 Task: Open a Blog Post Template save the file as logoAdd Heading 'Fusion Cuisine' ,with the main content Fusion cuisine combines elements and techniques from different culinary traditions to create innovative and unique dishes. It blends flavors, ingredients, and cooking styles from various cultures, resulting in exciting and flavorful culinary creations that reflect cultural diversity. ,with the main content Fusion cuisine combines elements and techniques from different culinary traditions to create innovative and unique dishes. It blends flavors, ingredients, and cooking styles from various cultures, resulting in exciting and flavorful culinary creations that reflect cultural diversity.and font size to the main content 22 Apply Font Style Blackadder ITCand font size to the heading 20 Change heading alignment to  Center
Action: Mouse moved to (30, 65)
Screenshot: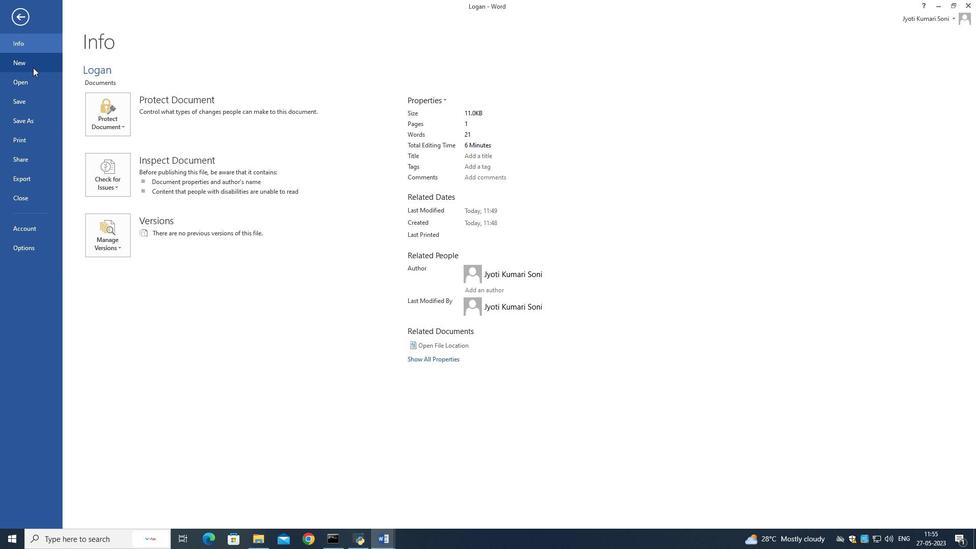 
Action: Mouse pressed left at (30, 65)
Screenshot: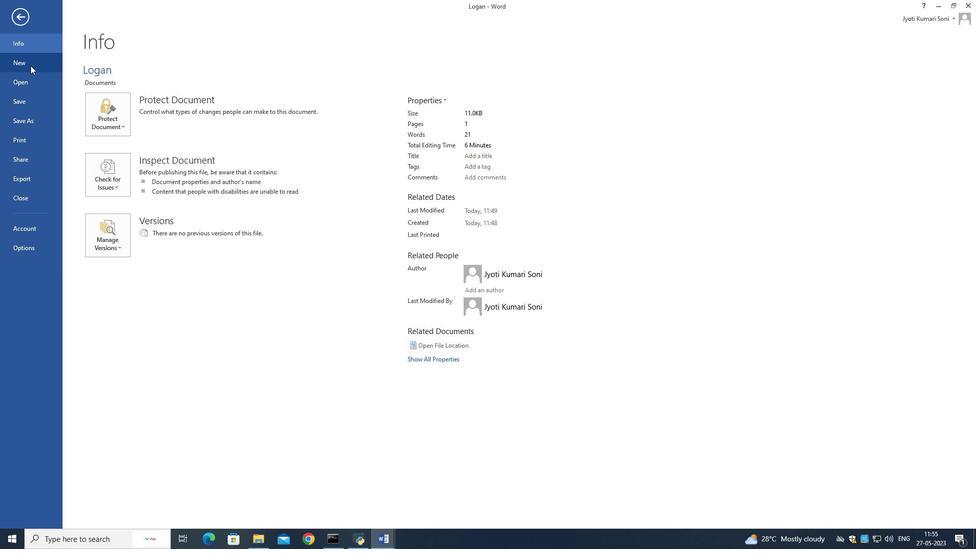 
Action: Mouse moved to (130, 85)
Screenshot: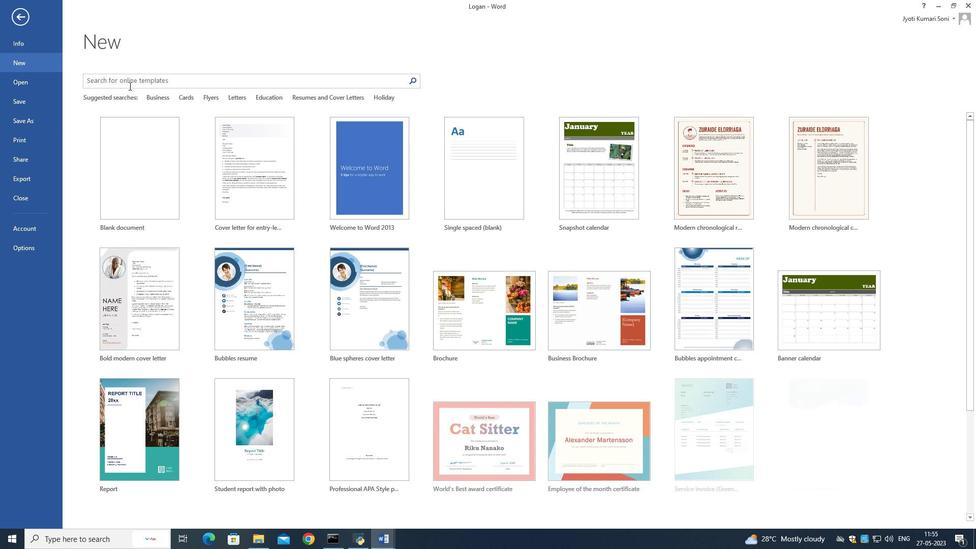 
Action: Mouse pressed left at (130, 85)
Screenshot: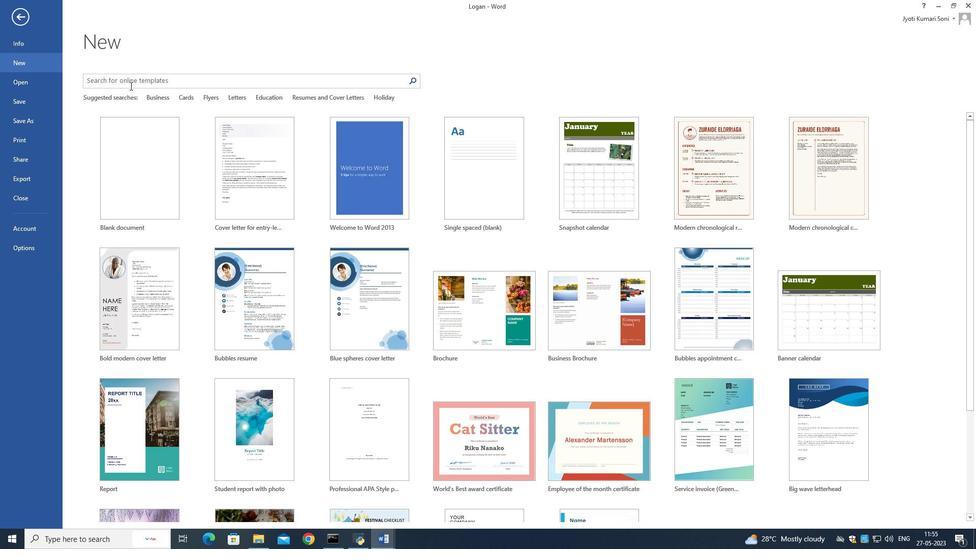 
Action: Key pressed blog<Key.space>pos
Screenshot: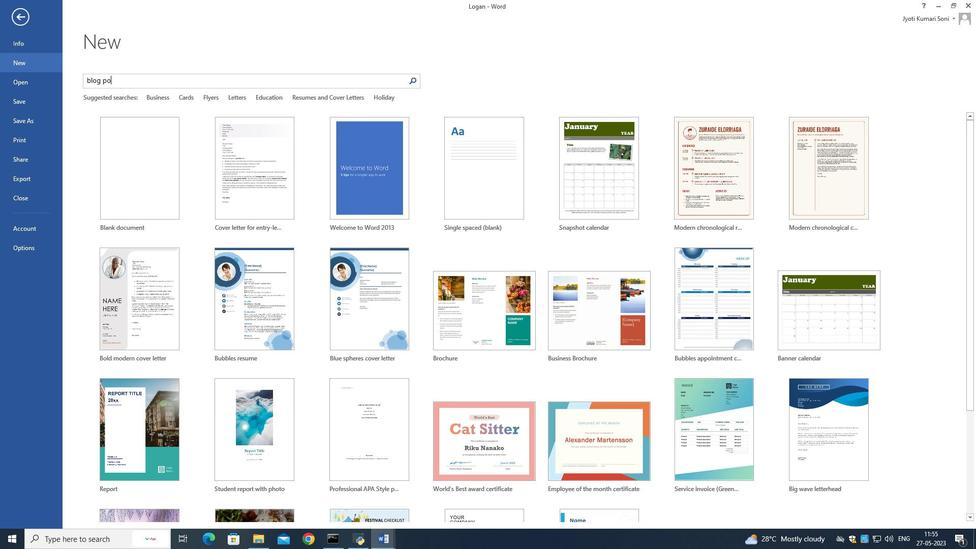
Action: Mouse moved to (130, 85)
Screenshot: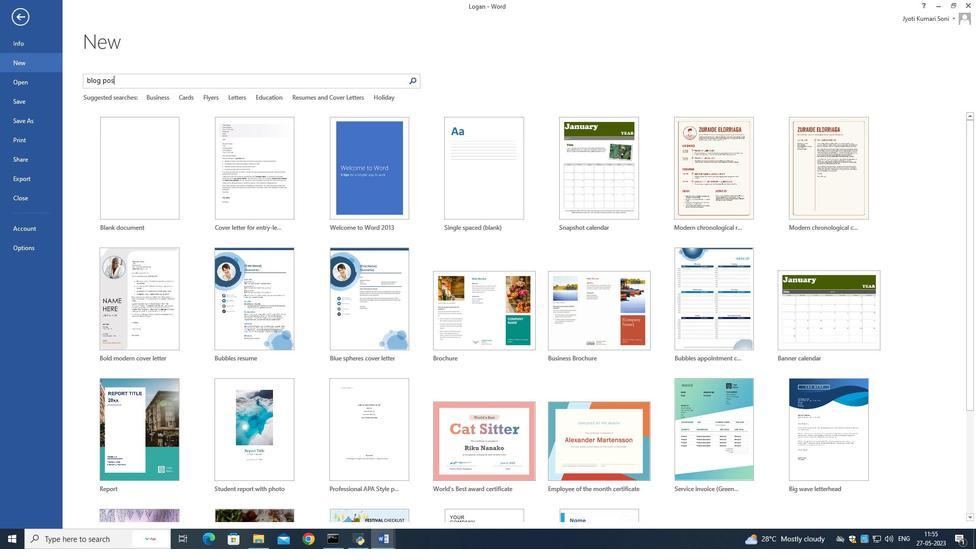 
Action: Key pressed t<Key.enter>
Screenshot: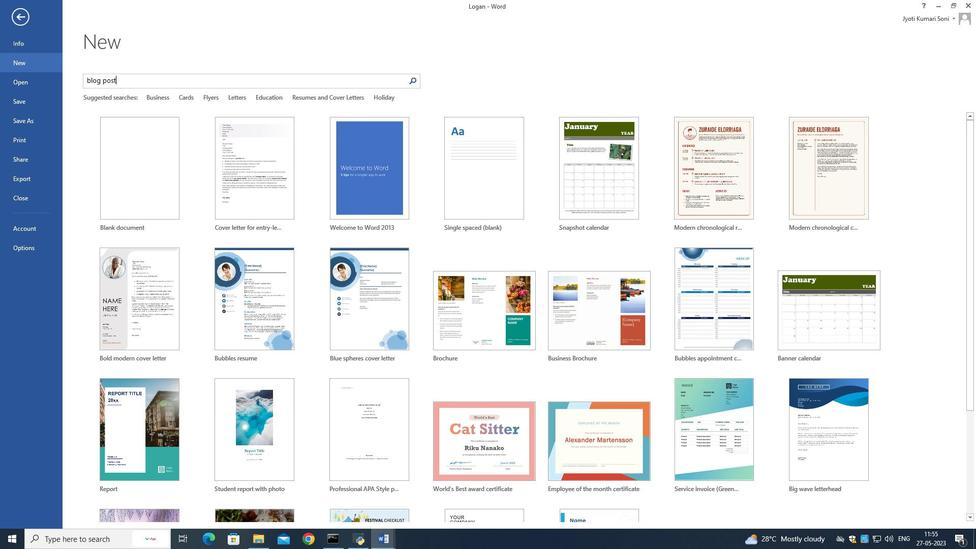 
Action: Mouse moved to (143, 128)
Screenshot: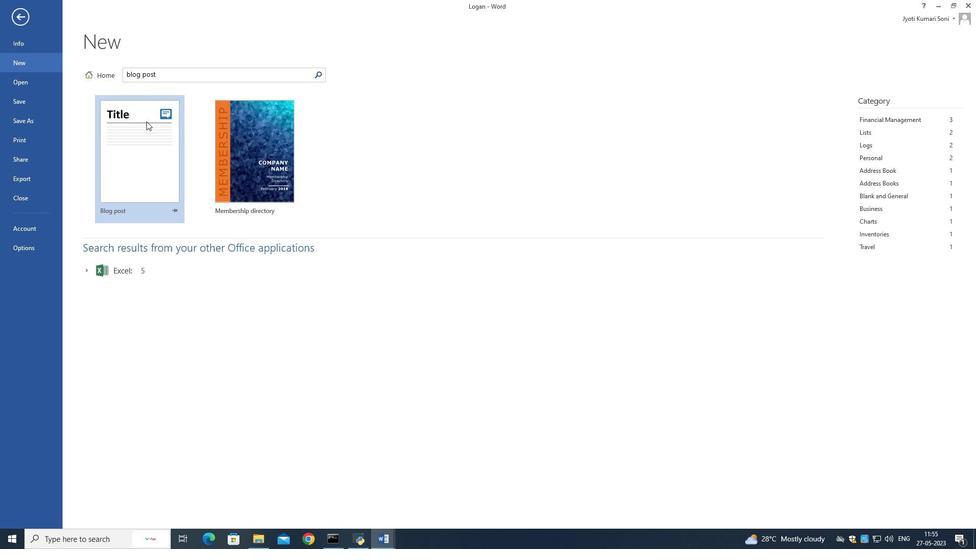 
Action: Mouse pressed left at (143, 128)
Screenshot: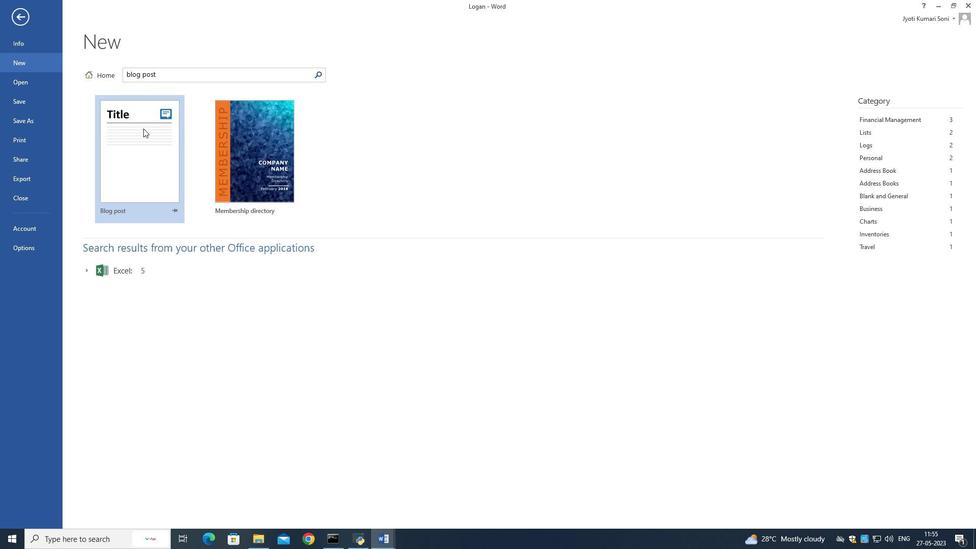 
Action: Mouse moved to (609, 256)
Screenshot: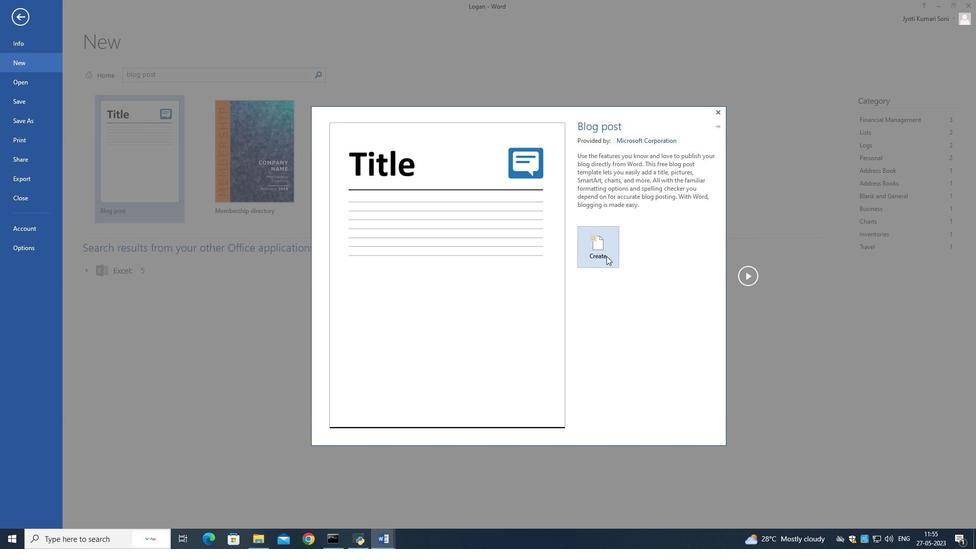 
Action: Mouse pressed left at (609, 256)
Screenshot: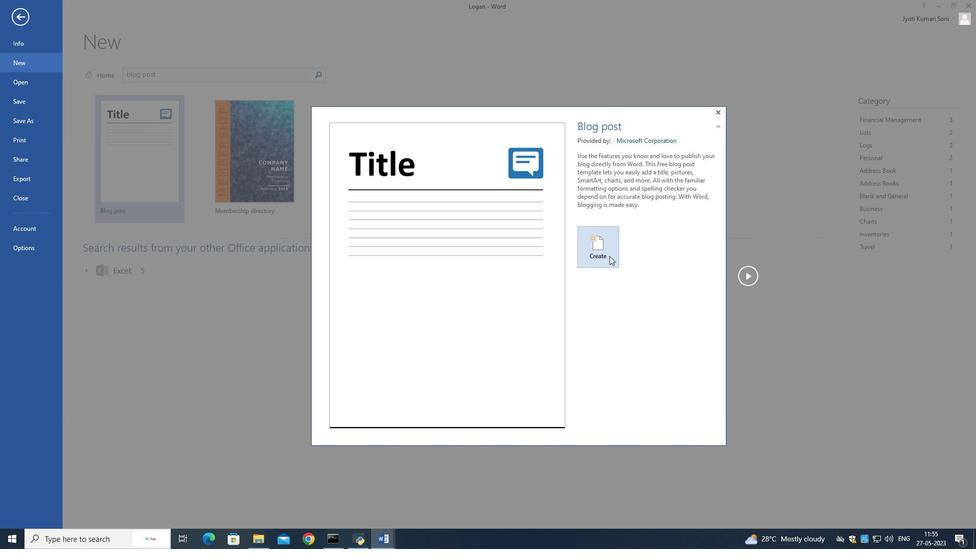 
Action: Mouse moved to (522, 297)
Screenshot: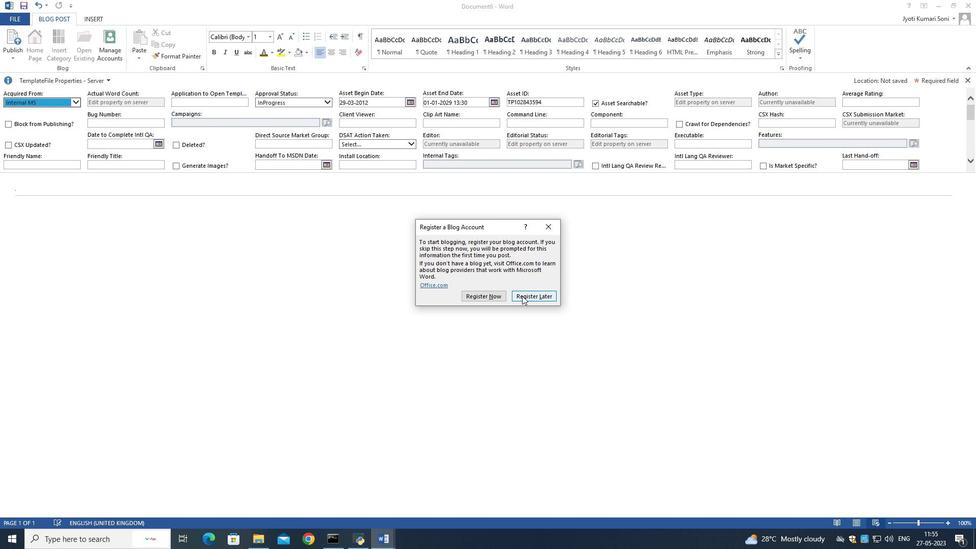 
Action: Mouse pressed left at (522, 297)
Screenshot: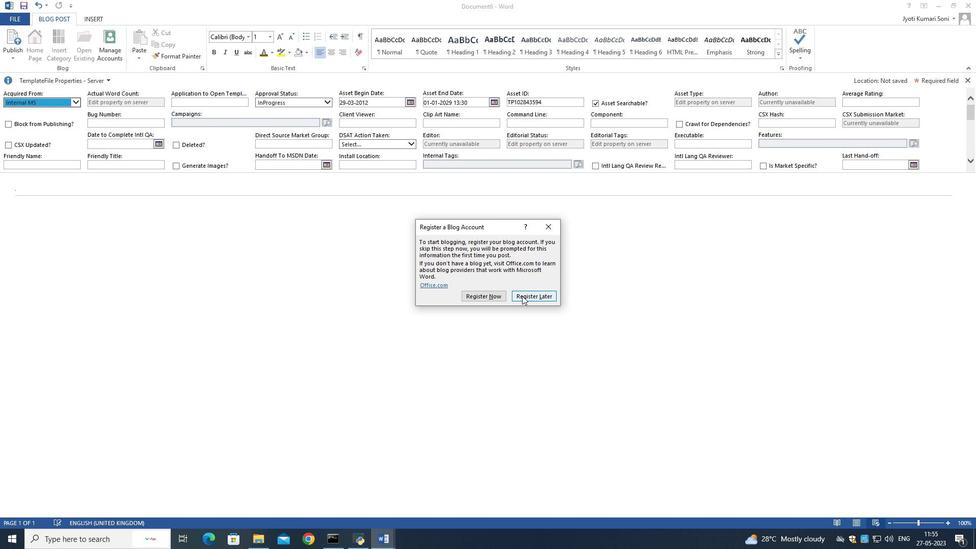 
Action: Mouse moved to (278, 241)
Screenshot: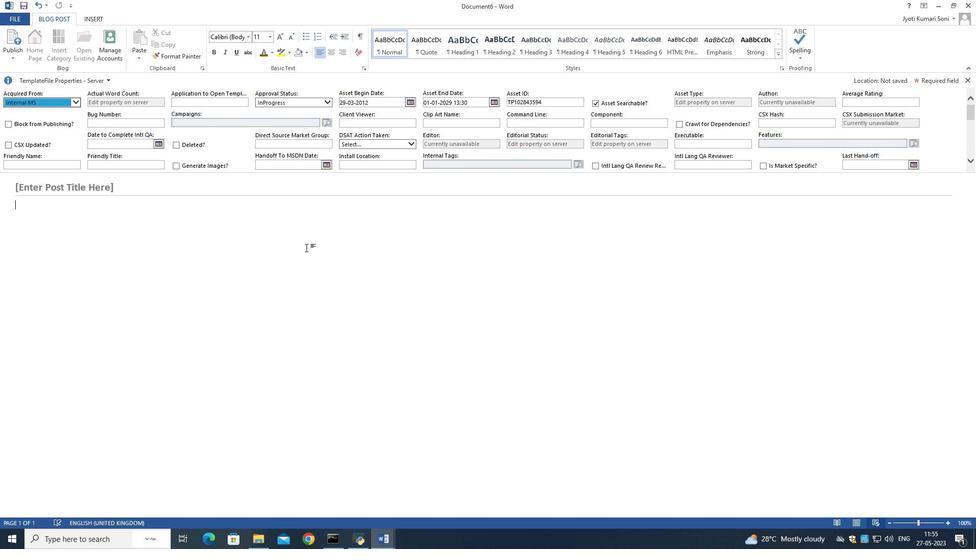 
Action: Mouse pressed left at (278, 241)
Screenshot: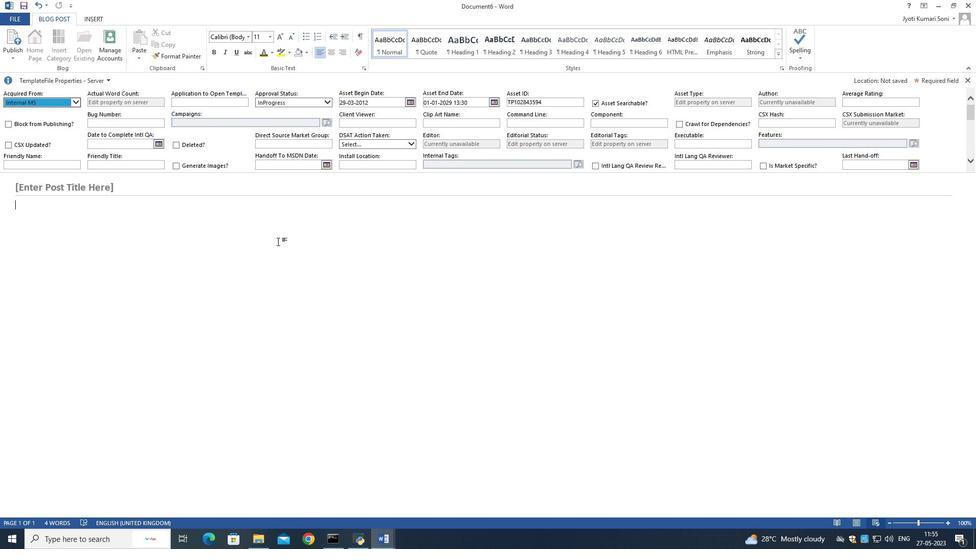 
Action: Mouse moved to (22, 18)
Screenshot: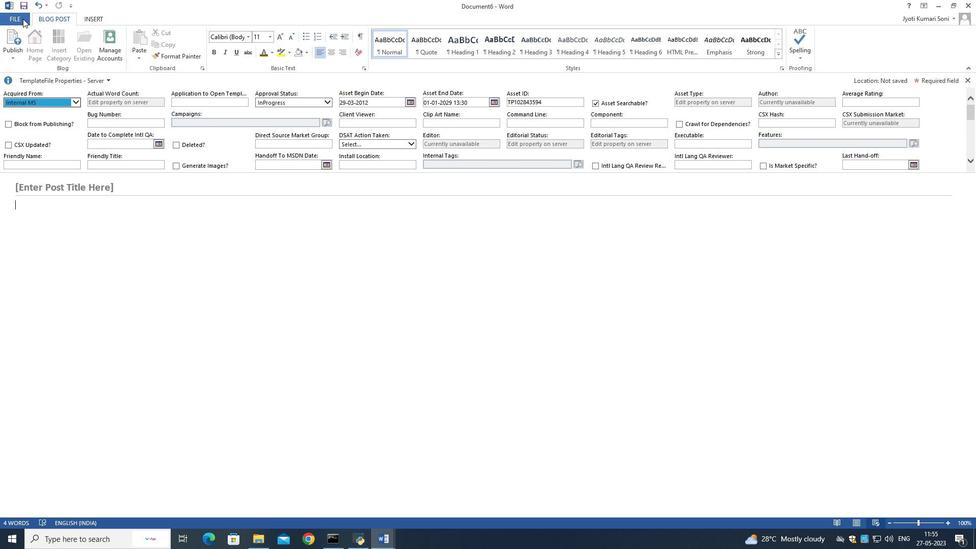 
Action: Mouse pressed left at (22, 18)
Screenshot: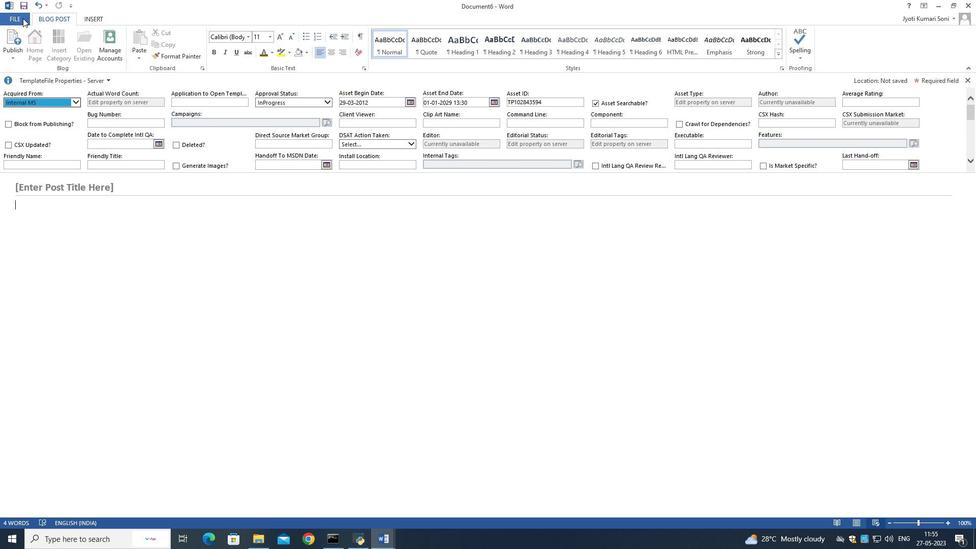 
Action: Mouse moved to (39, 119)
Screenshot: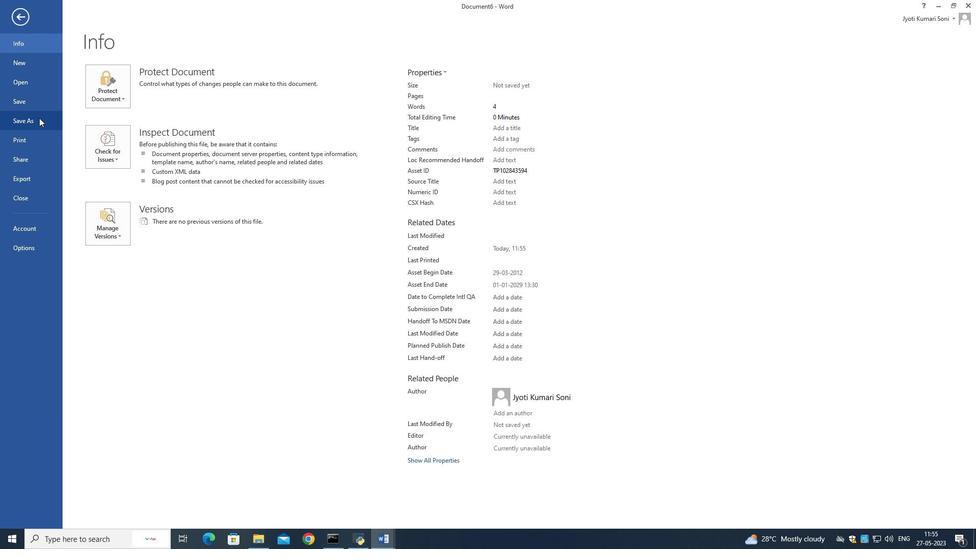 
Action: Mouse pressed left at (39, 119)
Screenshot: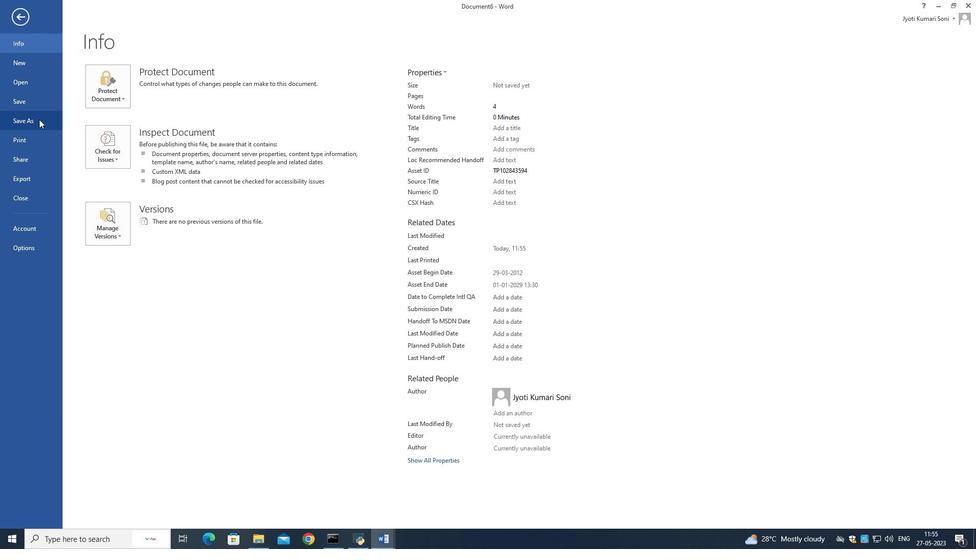 
Action: Mouse moved to (269, 108)
Screenshot: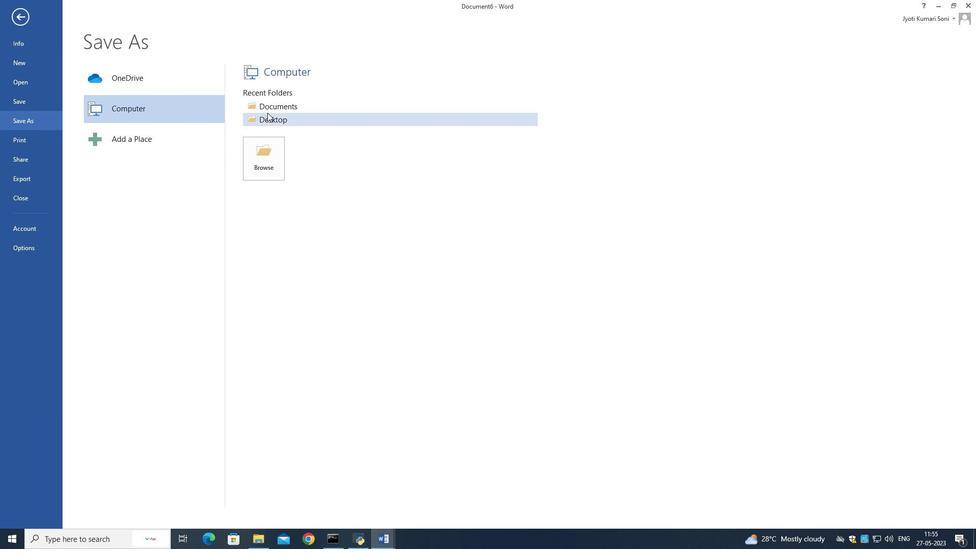 
Action: Mouse pressed left at (269, 108)
Screenshot: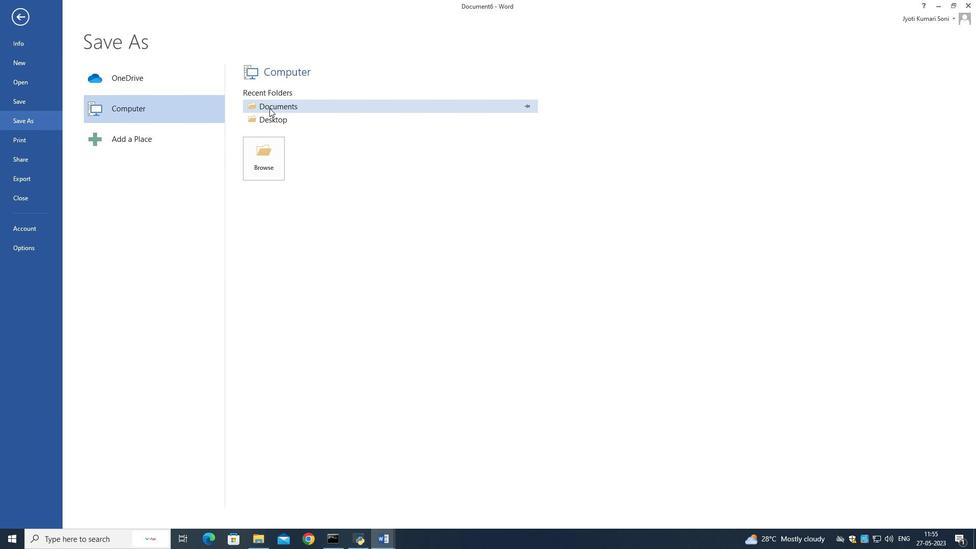 
Action: Key pressed <Key.shift>Lo<Key.backspace>go<Key.backspace><Key.backspace>ogo<Key.enter>
Screenshot: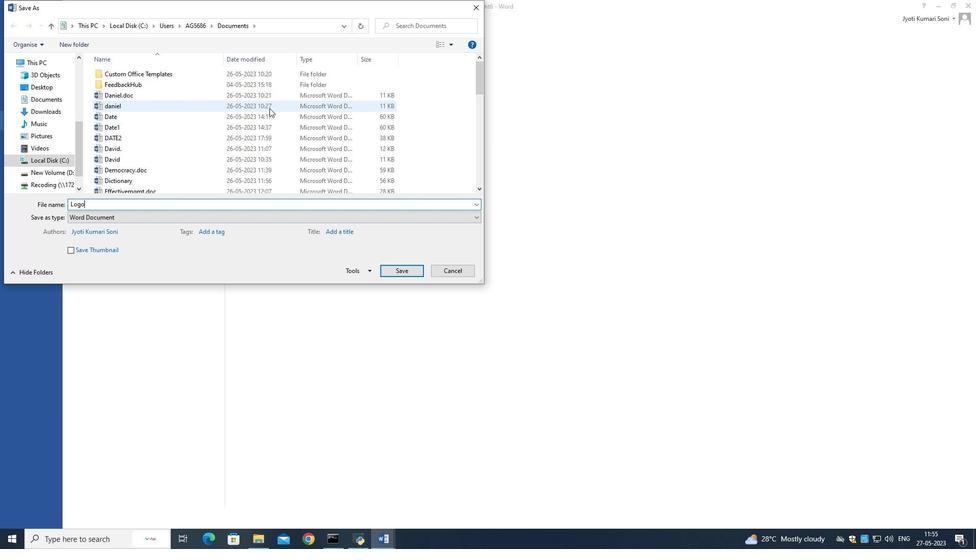 
Action: Mouse moved to (80, 185)
Screenshot: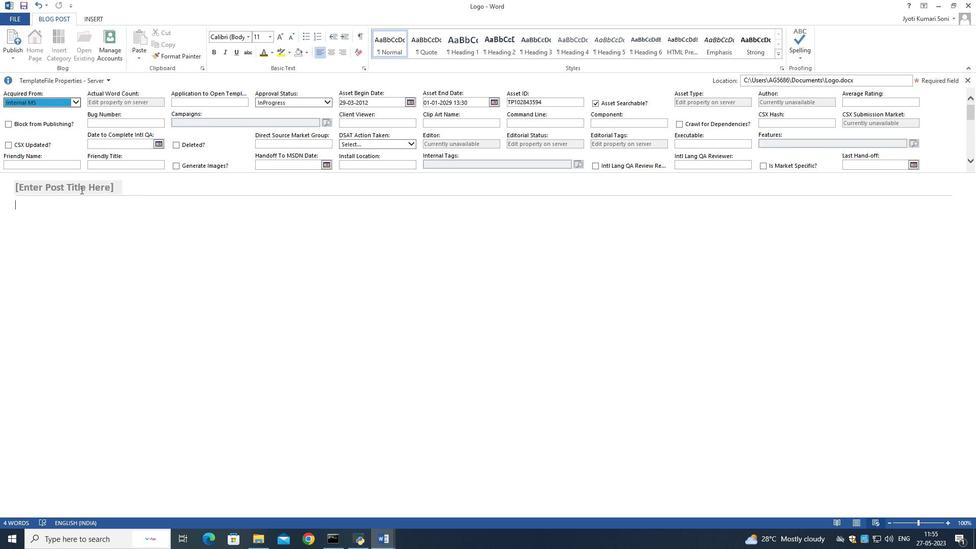 
Action: Mouse pressed left at (80, 185)
Screenshot: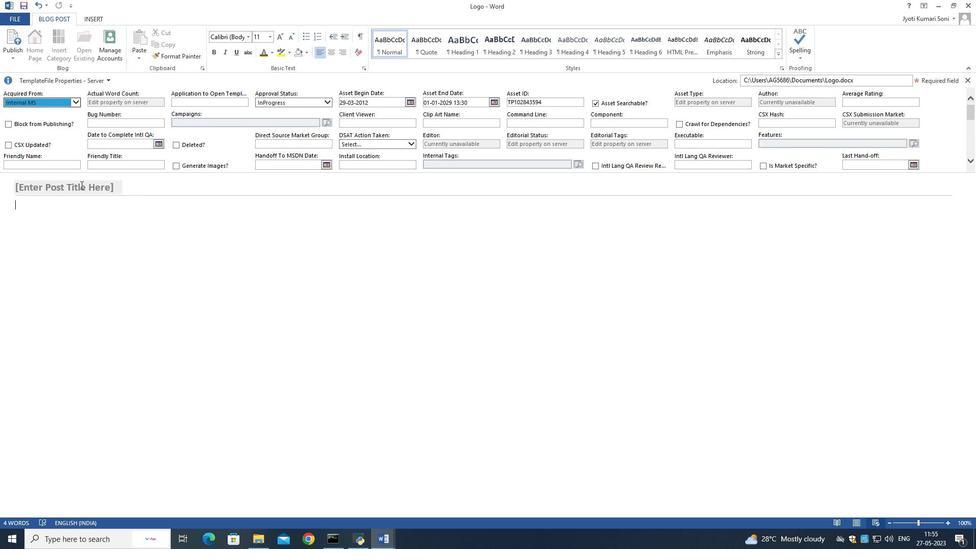 
Action: Key pressed <Key.shift>Fusion<Key.space><Key.shift>Cuisine
Screenshot: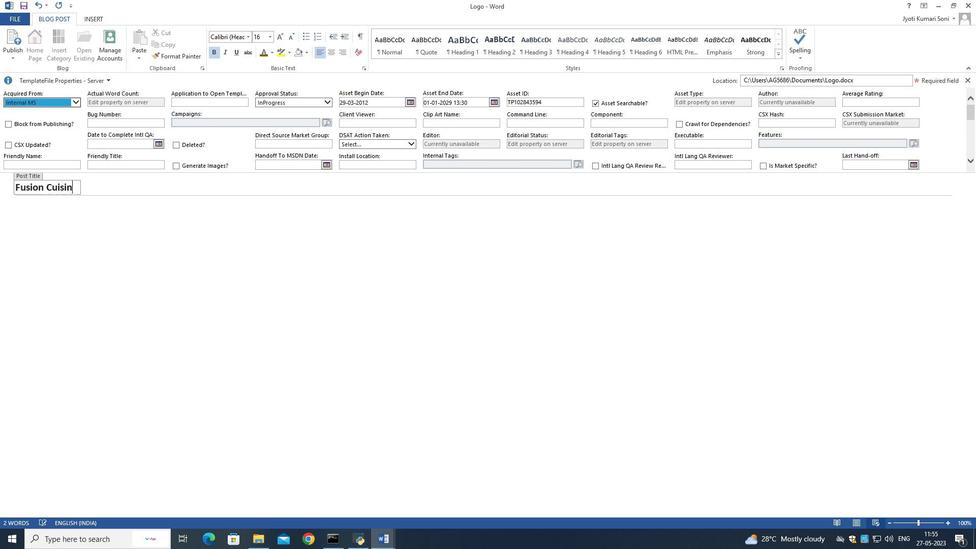 
Action: Mouse moved to (85, 243)
Screenshot: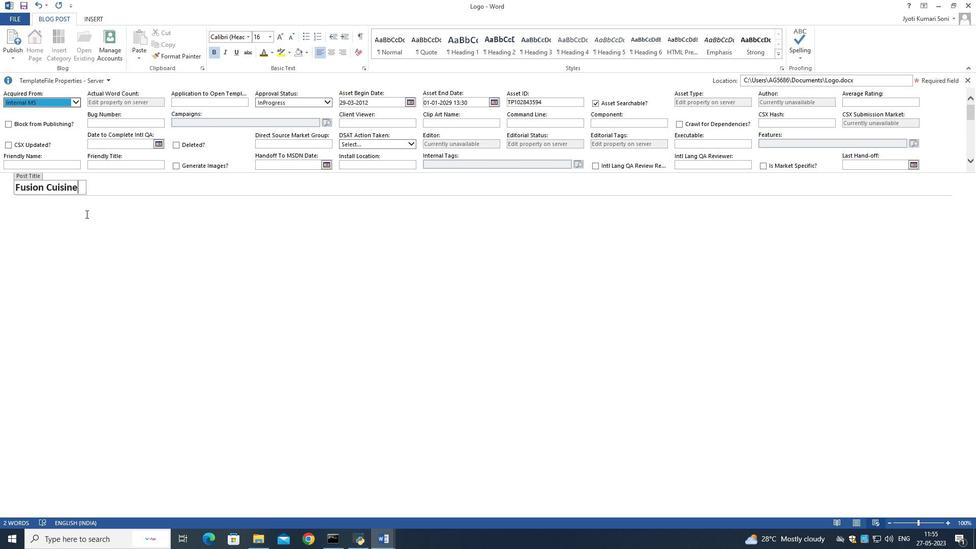 
Action: Mouse pressed left at (85, 243)
Screenshot: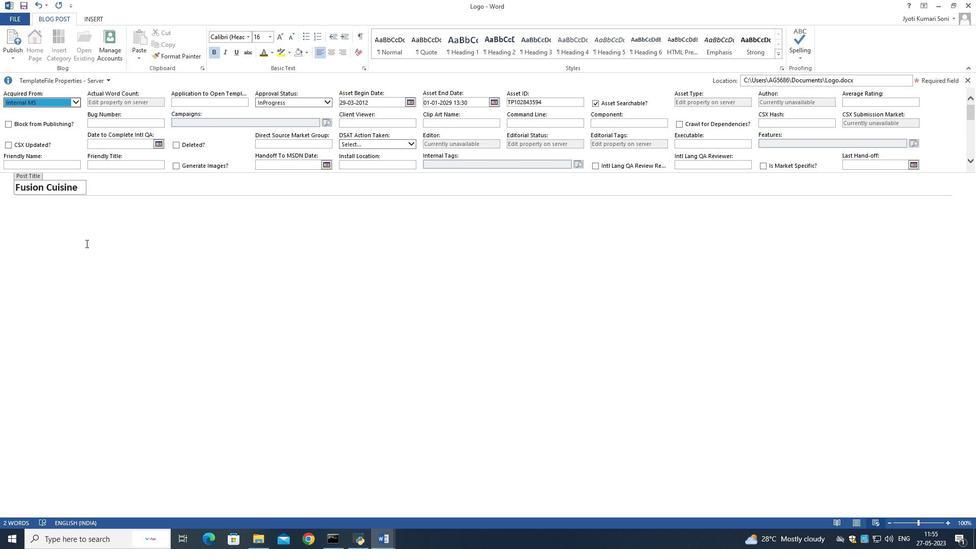 
Action: Key pressed <Key.shift>Fusion<Key.space>cuisine<Key.space>combines<Key.space>elements<Key.space>and<Key.space>techniques<Key.space>from<Key.space>differ==<Key.backspace><Key.backspace><Key.backspace>rent<Key.space>culinary<Key.space>traditions<Key.space>to<Key.space>create<Key.space>innovative<Key.space>and<Key.space>unique<Key.space>dishes.<Key.space><Key.shift>It<Key.space>blends<Key.space>flavores,<Key.space><Key.shift>Ingredients,<Key.space>and<Key.space>cooking<Key.space>style<Key.space>from<Key.space>various<Key.space>cultures,<Key.space>resulting<Key.space>in<Key.space>exiciting<Key.space>and<Key.space>flourful,<Key.space>with<Key.space>me<Key.space><Key.backspace><Key.backspace><Key.backspace>the<Key.space>main<Key.space>content<Key.space>fusion<Key.space>cuisine<Key.space>combines<Key.space>elements<Key.space>and<Key.space>technique<Key.space>from<Key.space>f<Key.backspace>different<Key.space>culinary<Key.space>tradition<Key.space>to<Key.space>create<Key.space><Key.space>innovative<Key.space>and<Key.space>cooking<Key.space>style<Key.space>from<Key.space>various<Key.space>cultures,<Key.space>resuting<Key.space>in<Key.space>exciting<Key.space>and<Key.space>flavorful<Key.space>culinary<Key.space>creations<Key.space>a<Key.backspace>that<Key.space>reflects<Key.space>cultural<Key.space>diversity<Key.space>.
Screenshot: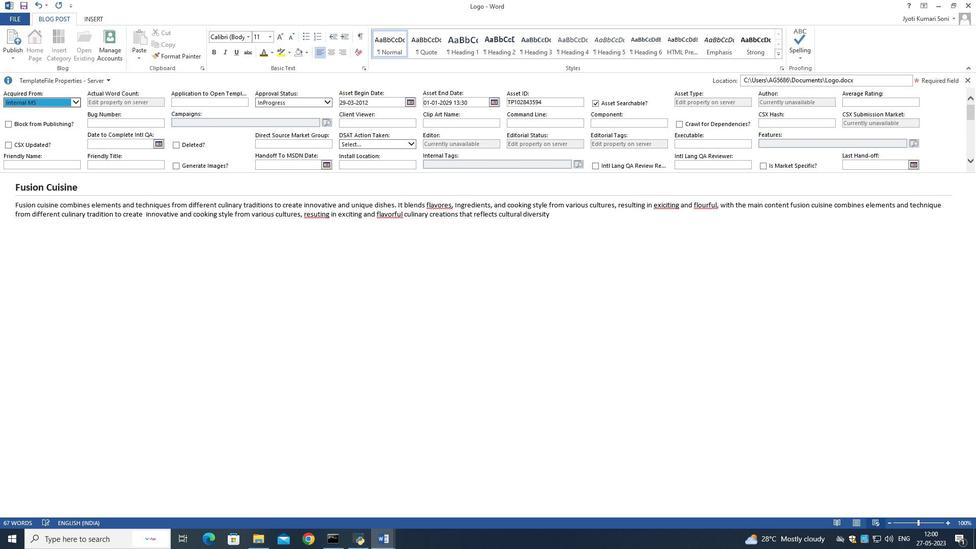 
Action: Mouse moved to (717, 209)
Screenshot: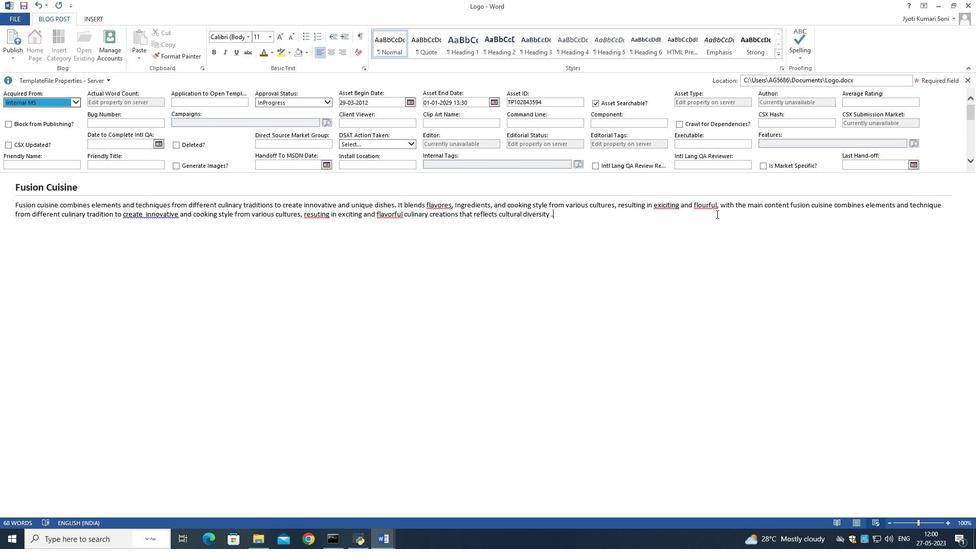 
Action: Mouse pressed left at (717, 209)
Screenshot: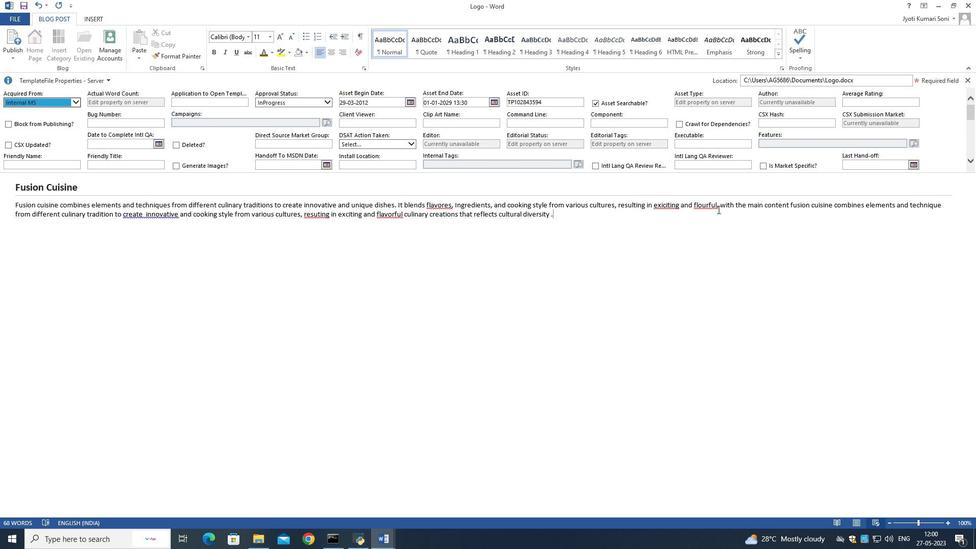 
Action: Mouse moved to (145, 210)
Screenshot: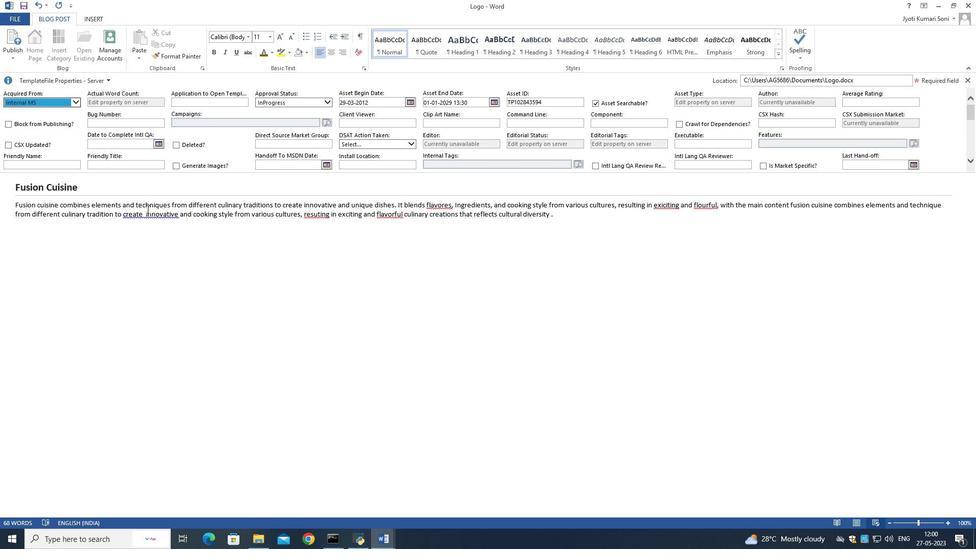 
Action: Mouse pressed left at (145, 210)
Screenshot: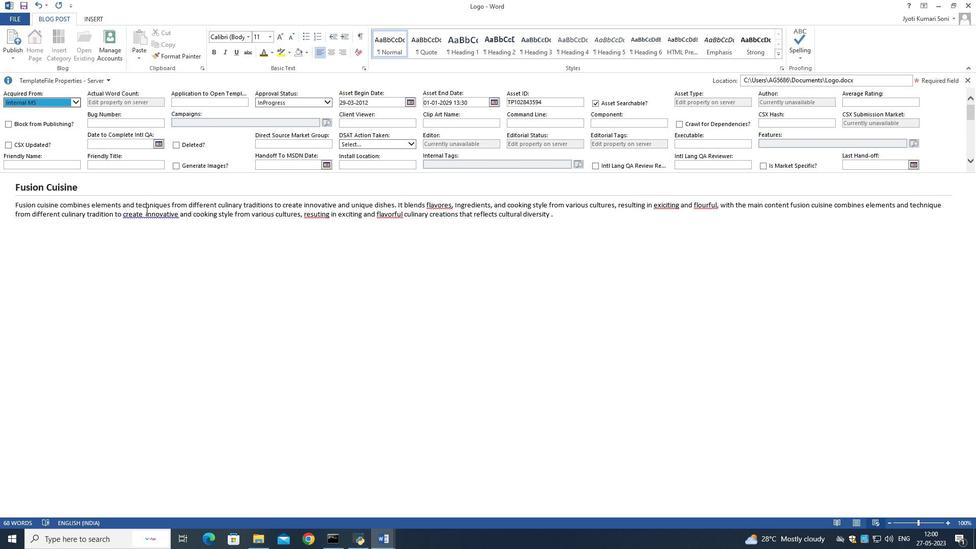 
Action: Mouse moved to (156, 226)
Screenshot: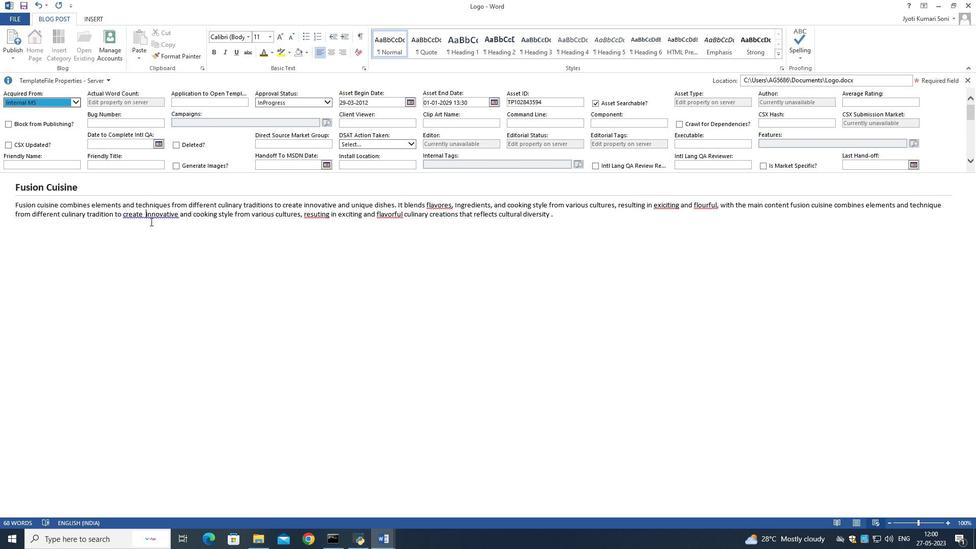 
Action: Key pressed <Key.backspace>
Screenshot: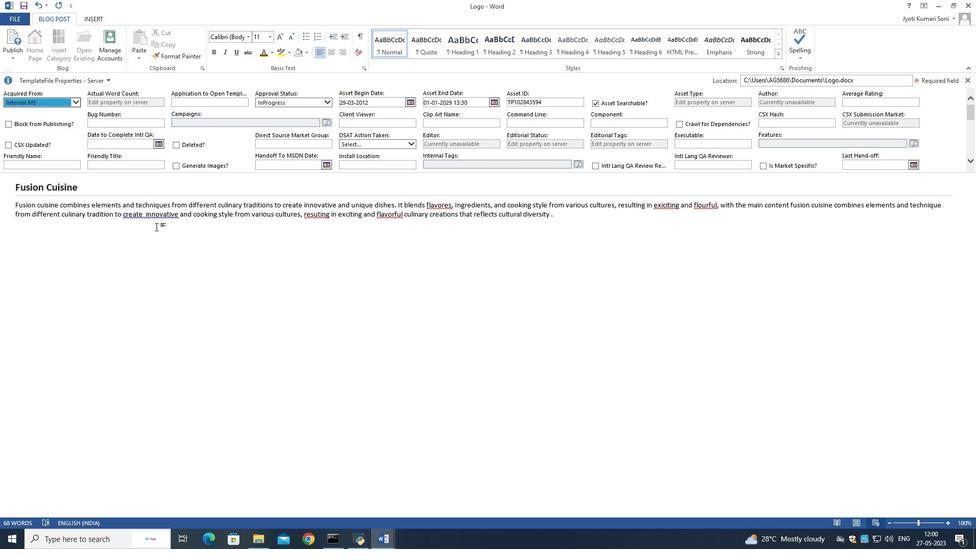 
Action: Mouse moved to (271, 214)
Screenshot: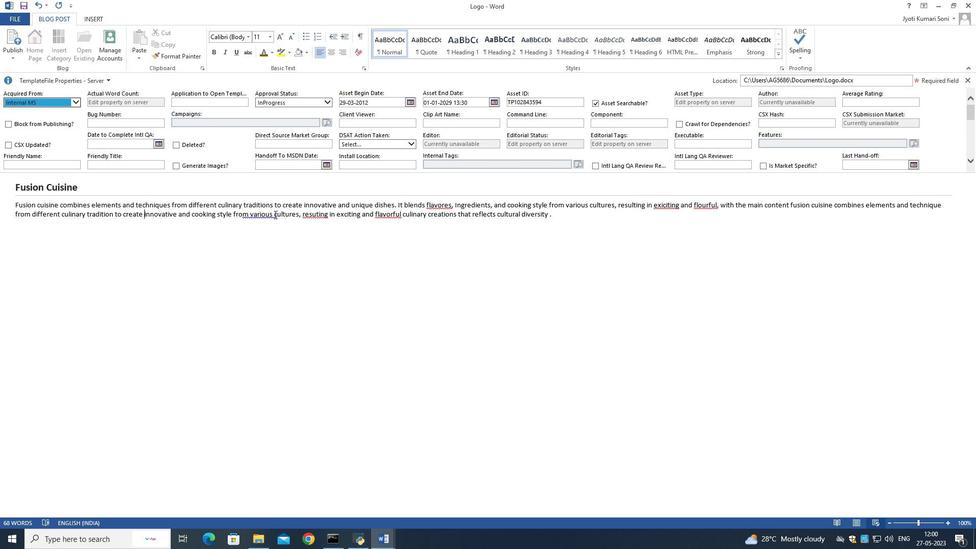 
Action: Mouse pressed left at (271, 214)
Screenshot: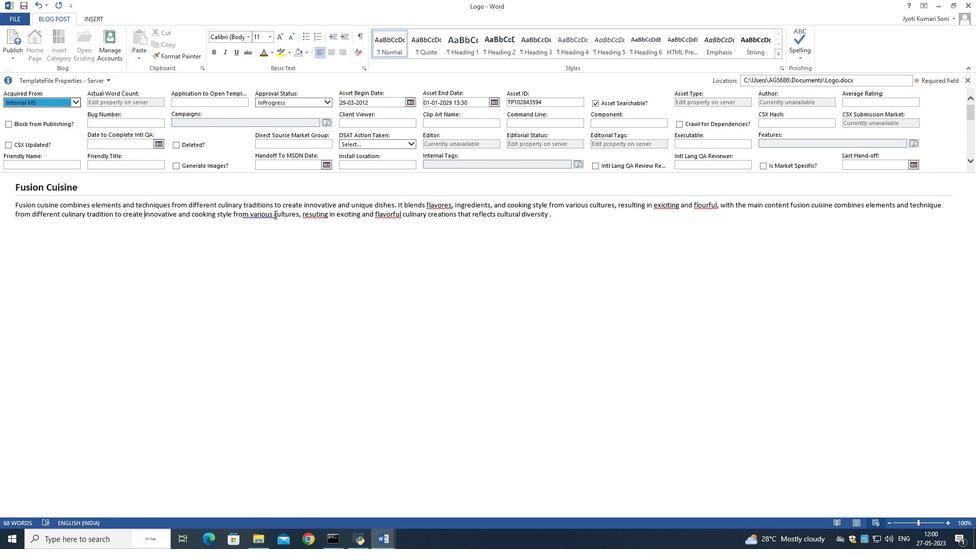 
Action: Mouse moved to (271, 254)
Screenshot: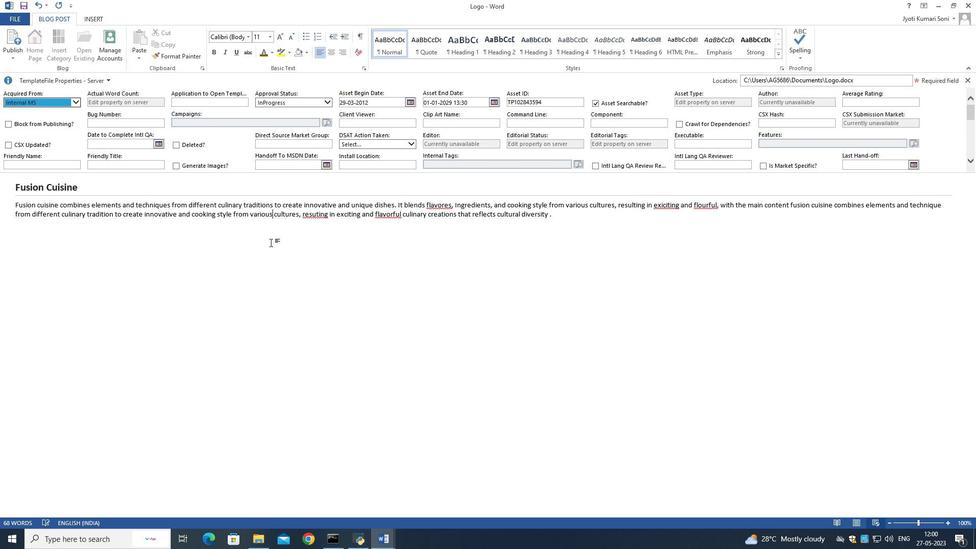 
Action: Mouse pressed left at (271, 254)
Screenshot: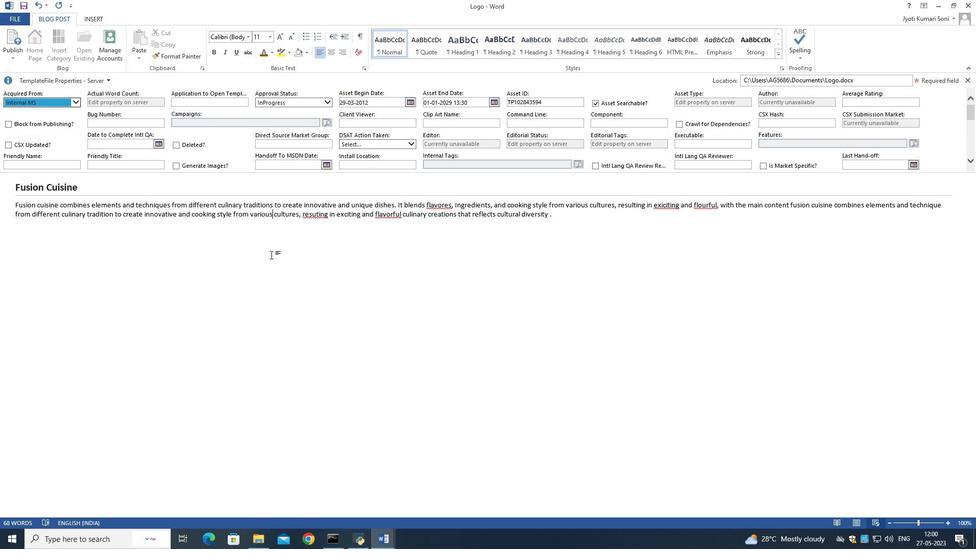 
Action: Mouse moved to (319, 218)
Screenshot: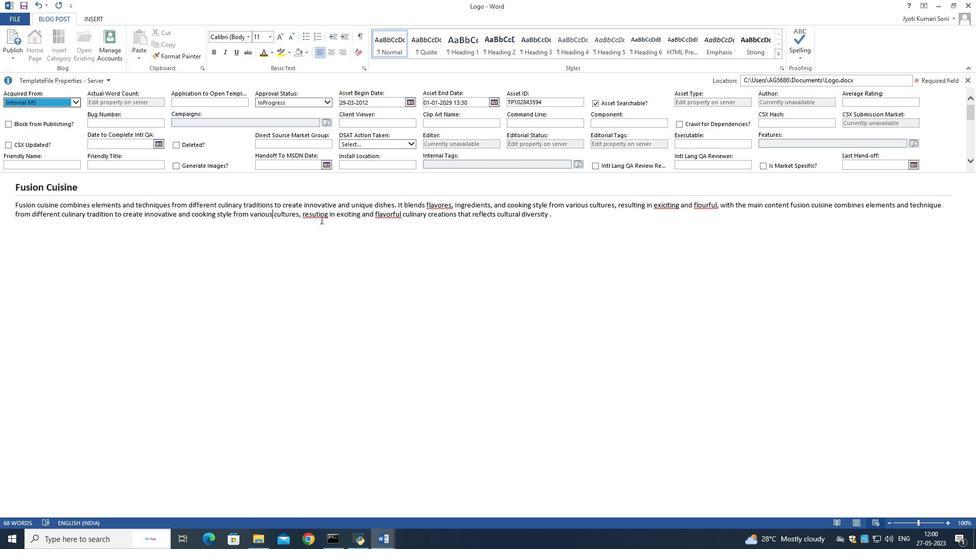 
Action: Mouse pressed left at (319, 218)
Screenshot: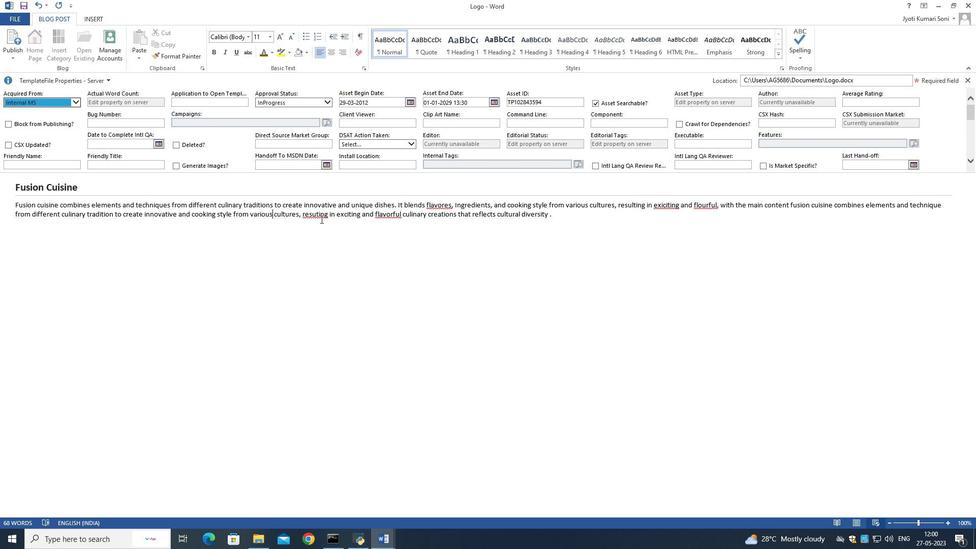
Action: Mouse moved to (383, 218)
Screenshot: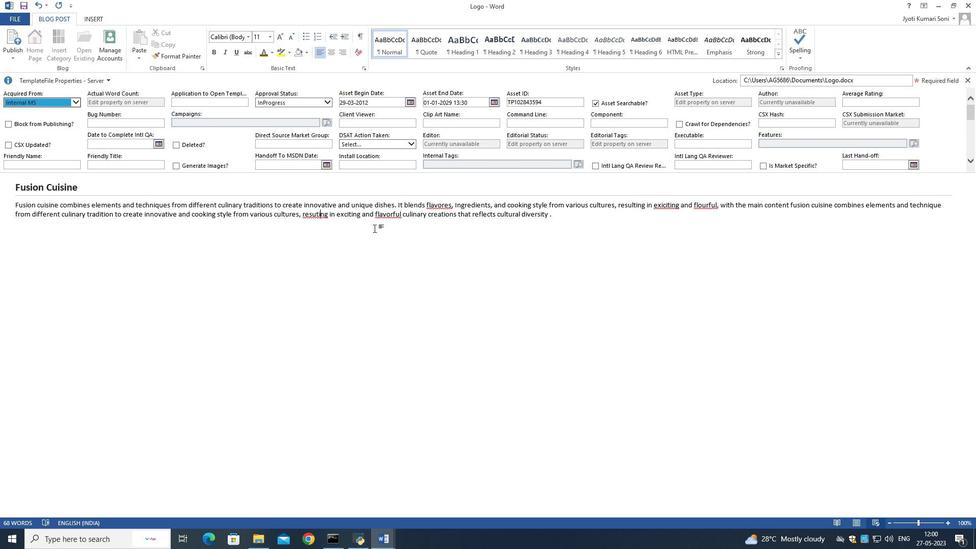 
Action: Mouse pressed left at (383, 218)
Screenshot: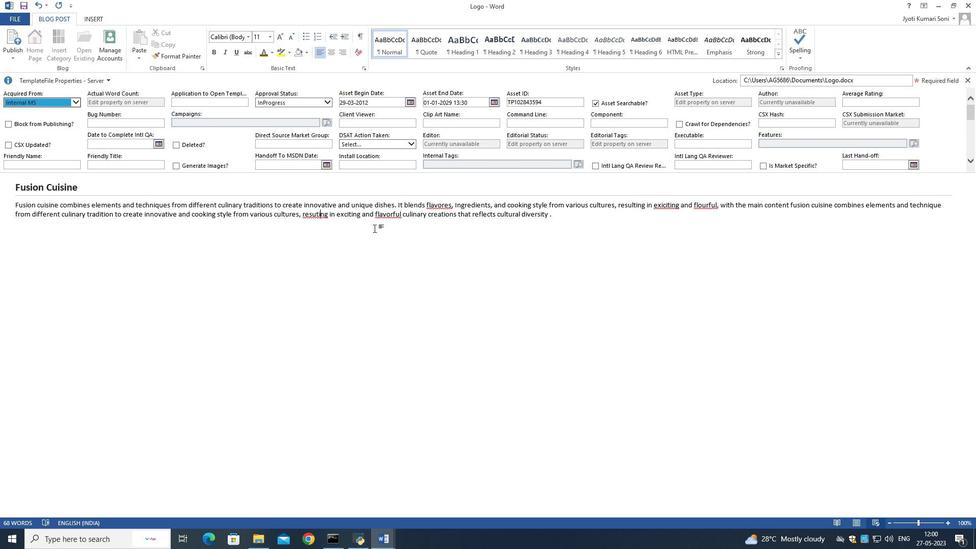 
Action: Mouse moved to (315, 212)
Screenshot: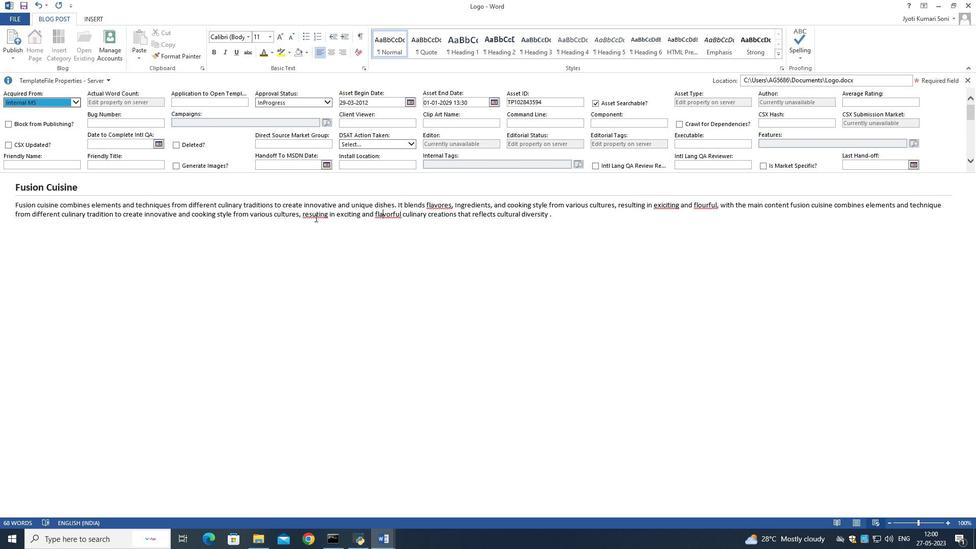 
Action: Mouse pressed left at (315, 212)
Screenshot: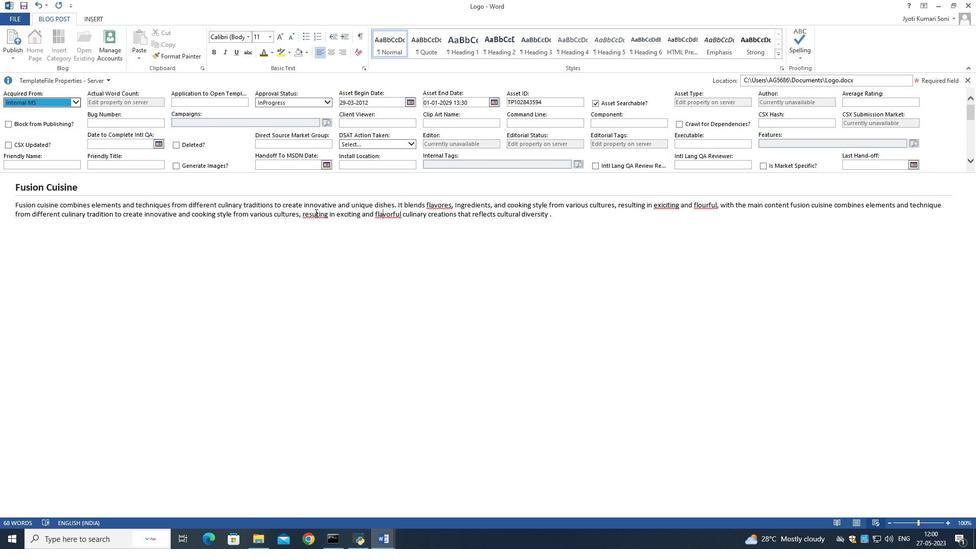 
Action: Mouse moved to (327, 280)
Screenshot: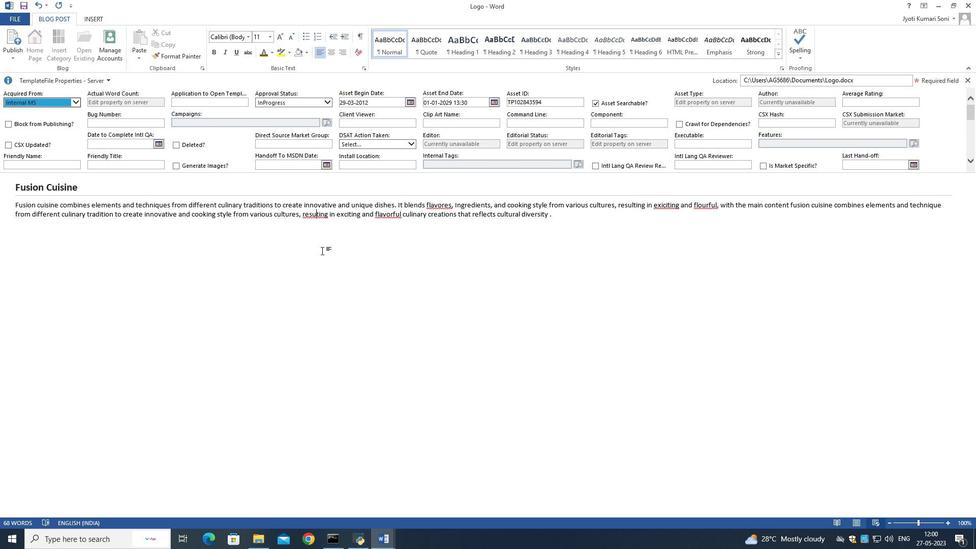 
Action: Key pressed l
Screenshot: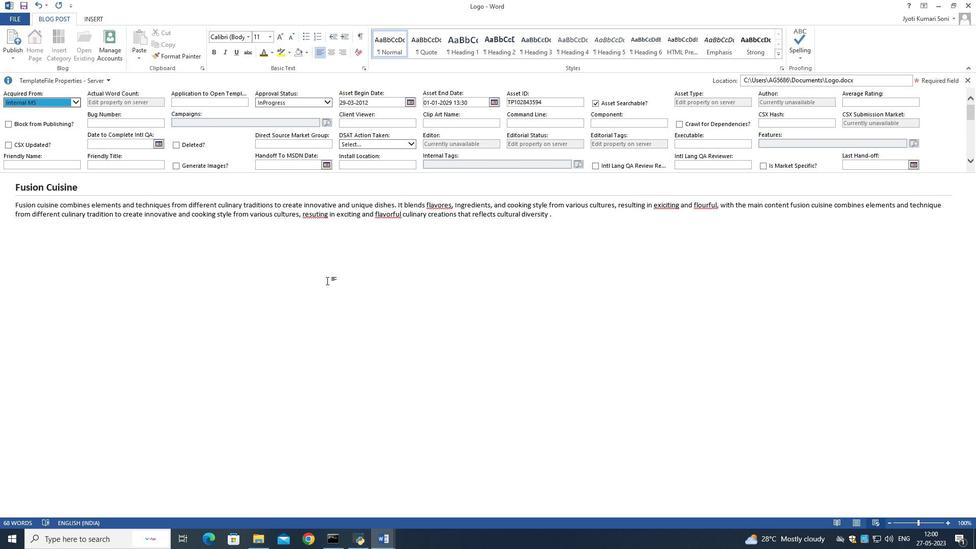 
Action: Mouse moved to (568, 224)
Screenshot: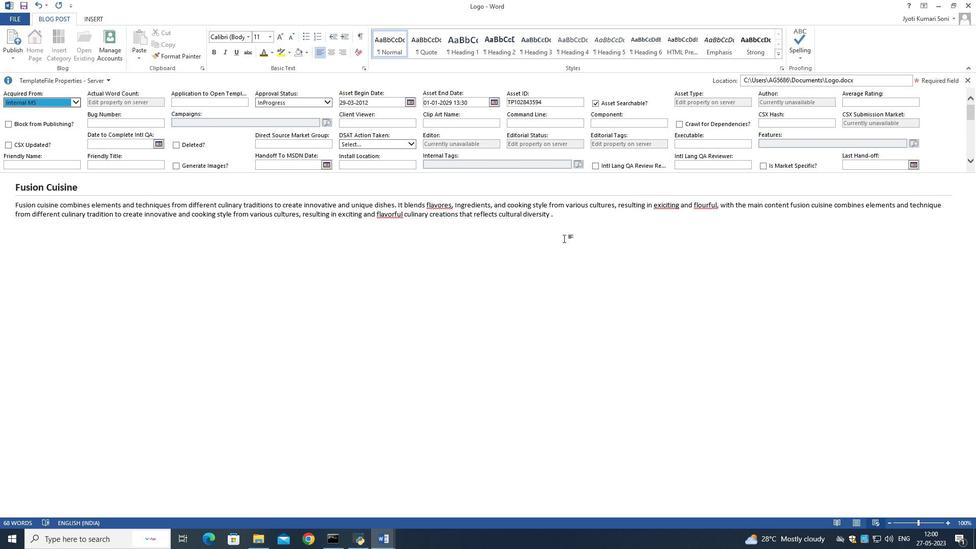 
Action: Mouse pressed left at (568, 224)
Screenshot: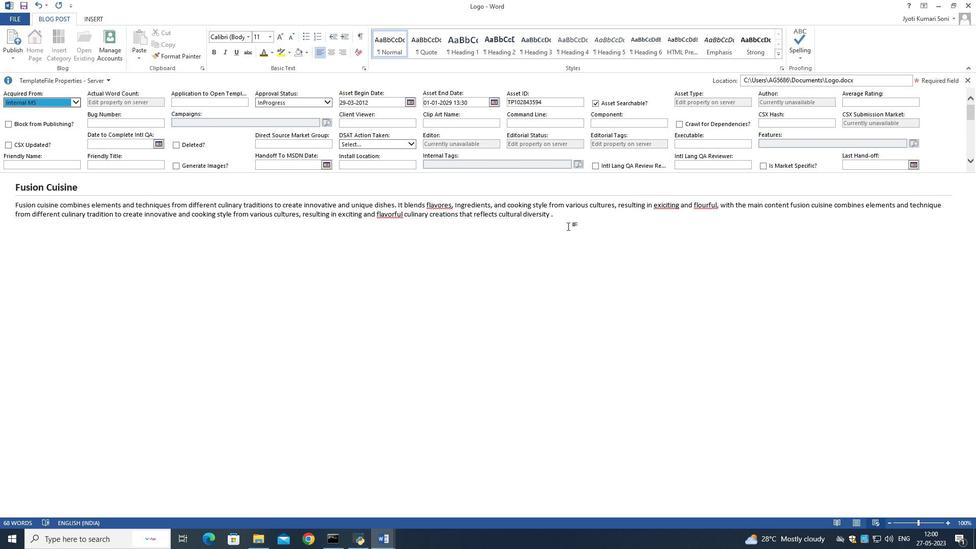 
Action: Mouse moved to (260, 31)
Screenshot: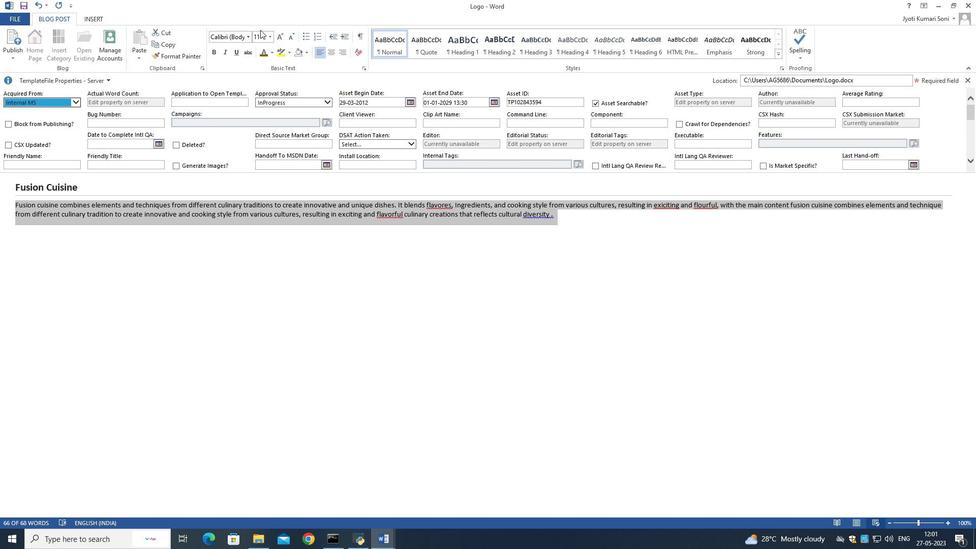 
Action: Mouse pressed left at (260, 31)
Screenshot: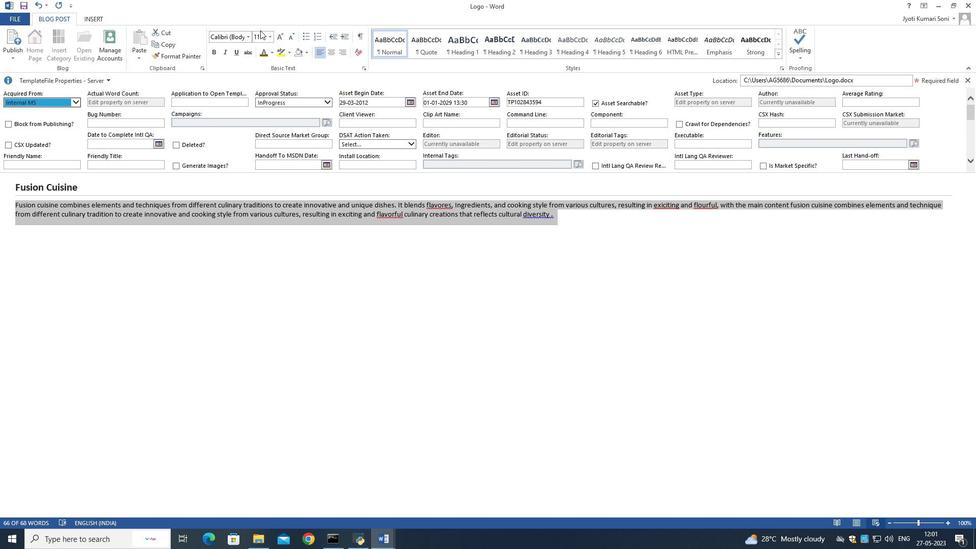 
Action: Mouse moved to (246, 37)
Screenshot: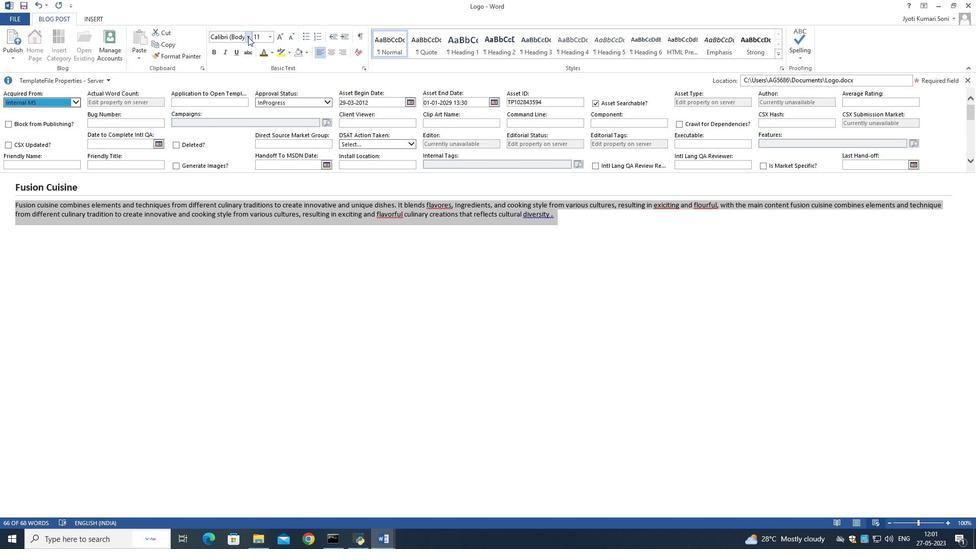 
Action: Mouse pressed left at (246, 37)
Screenshot: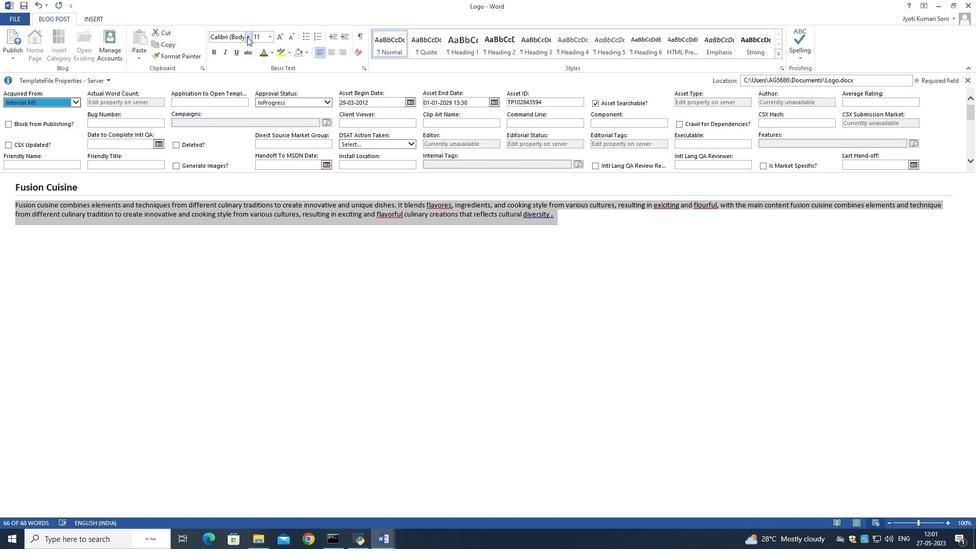 
Action: Mouse moved to (269, 35)
Screenshot: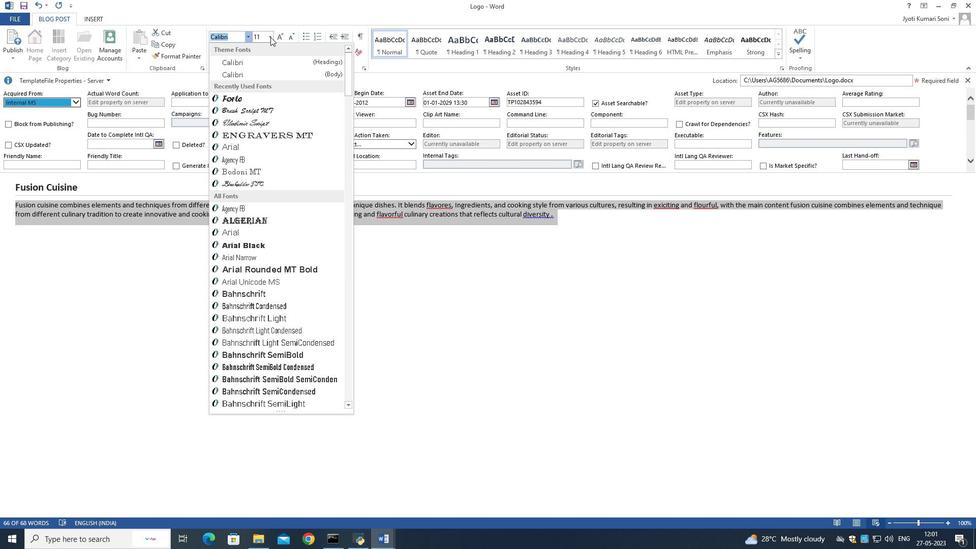 
Action: Mouse pressed left at (269, 35)
Screenshot: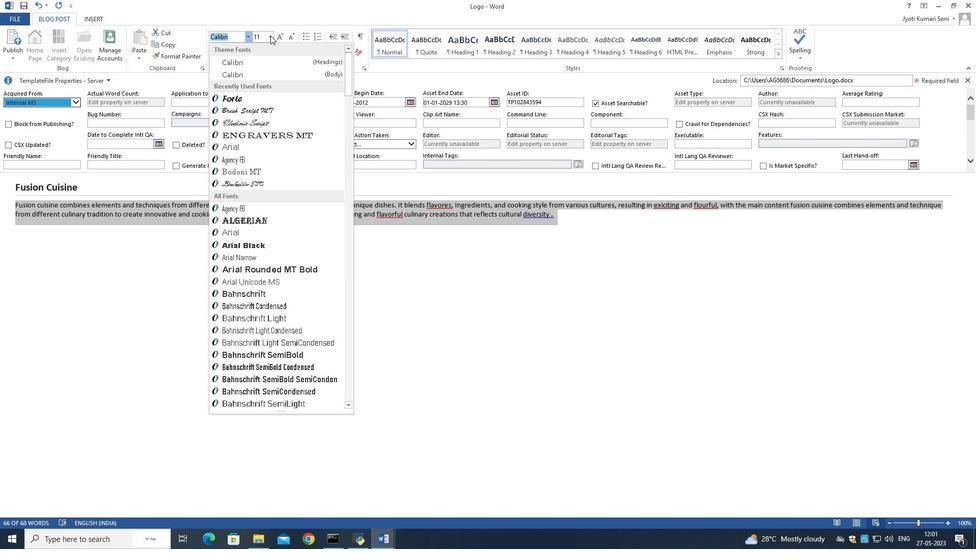
Action: Mouse moved to (259, 135)
Screenshot: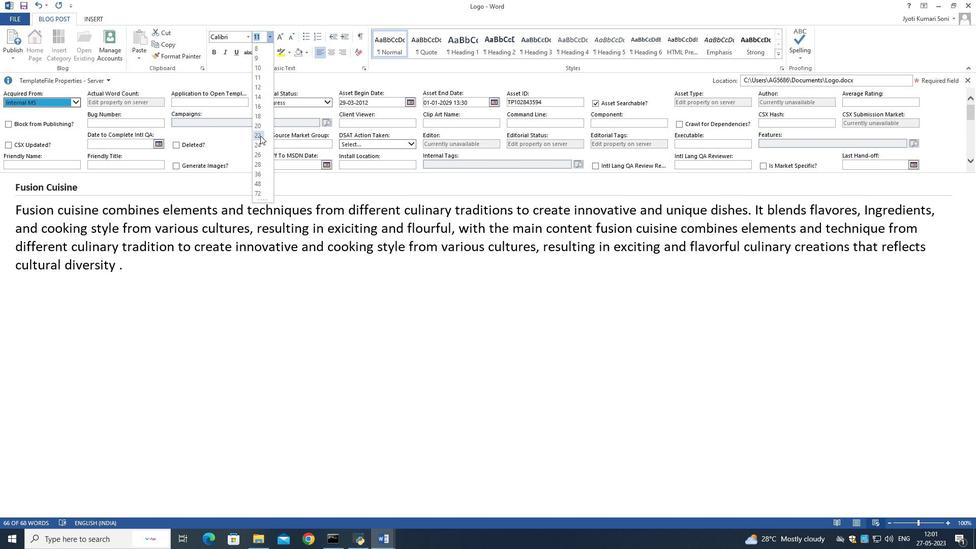 
Action: Mouse pressed left at (259, 135)
Screenshot: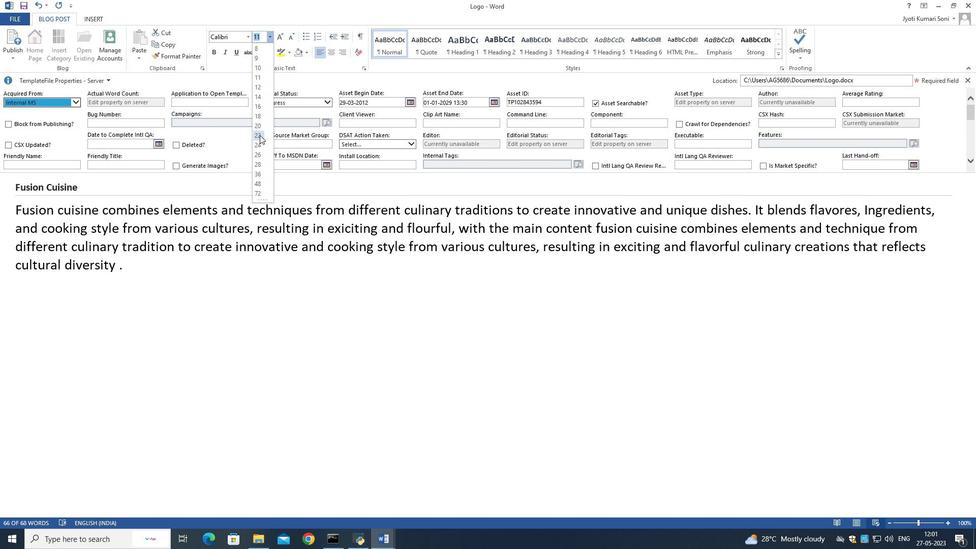 
Action: Mouse moved to (224, 36)
Screenshot: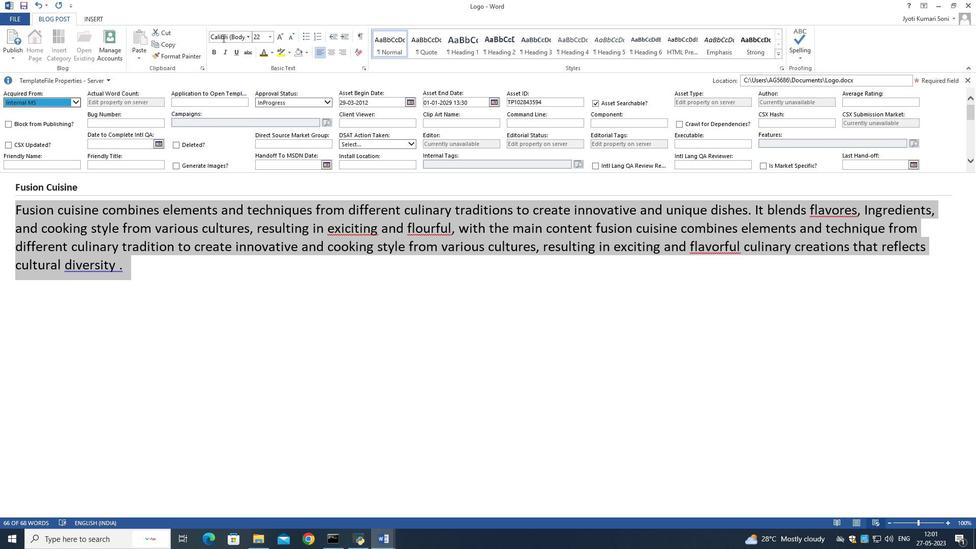 
Action: Mouse pressed left at (224, 36)
Screenshot: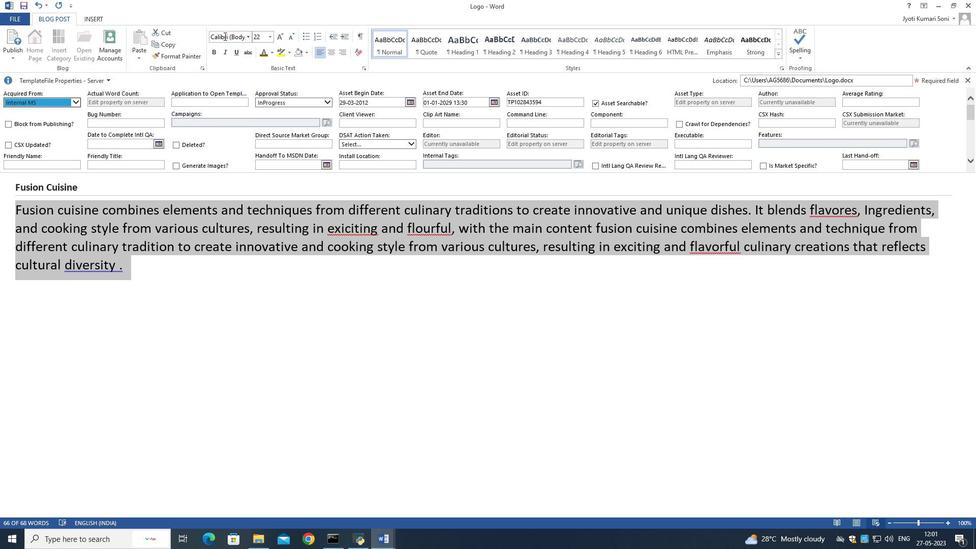 
Action: Key pressed blackadder<Key.space>it<Key.space>cand<Key.enter>
Screenshot: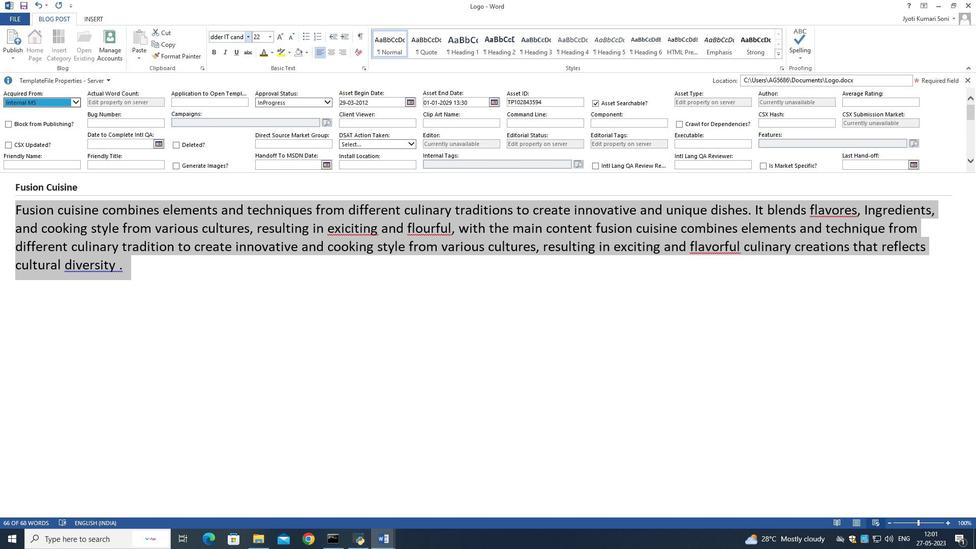 
Action: Mouse moved to (475, 296)
Screenshot: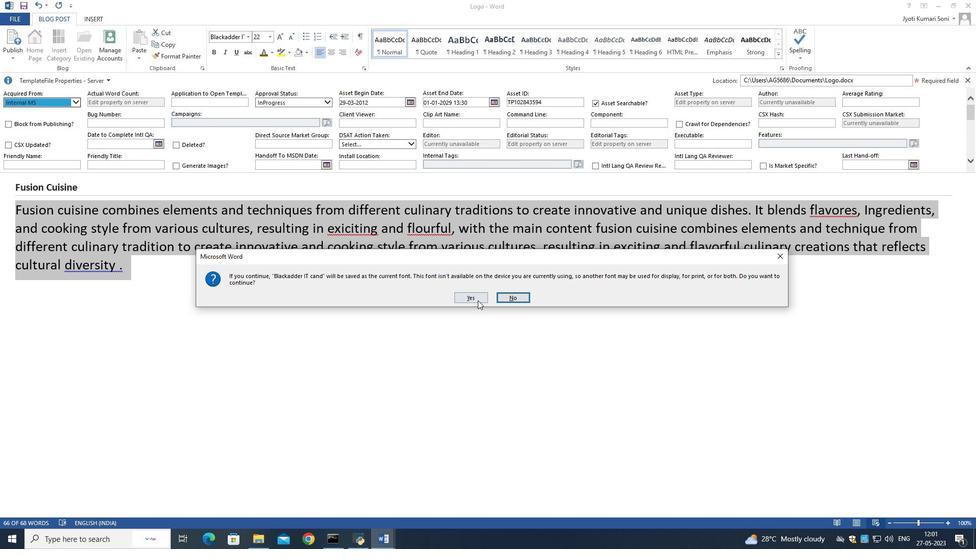 
Action: Mouse pressed left at (475, 296)
Screenshot: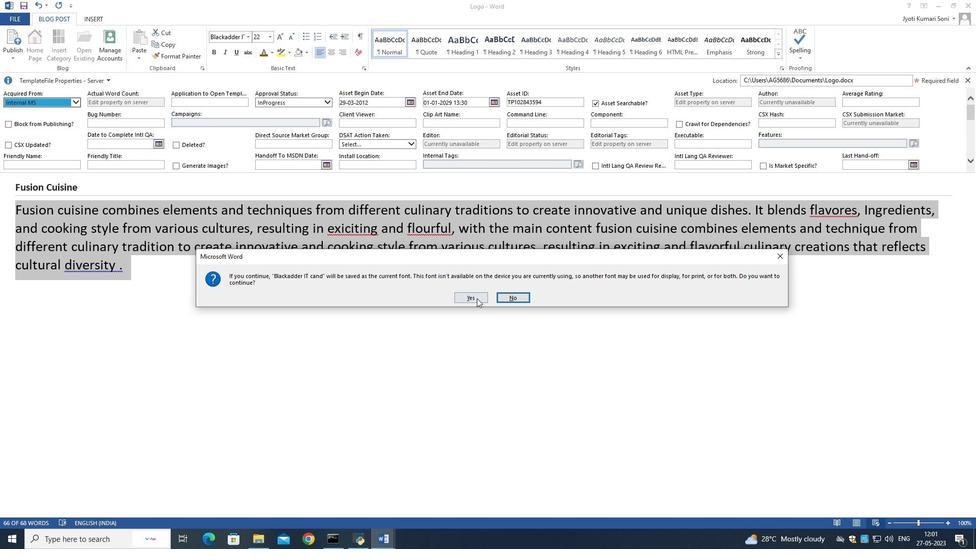 
Action: Mouse moved to (246, 38)
Screenshot: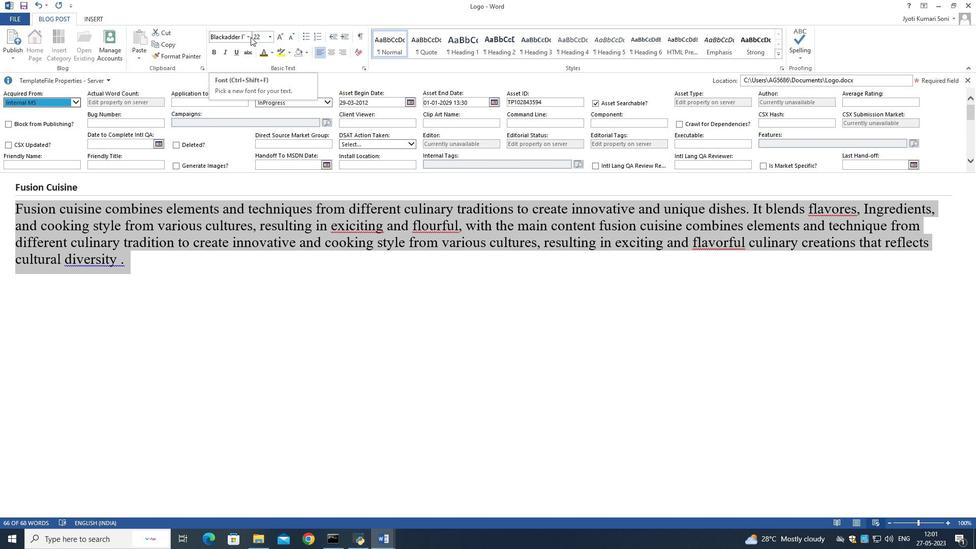 
Action: Mouse pressed left at (246, 38)
Screenshot: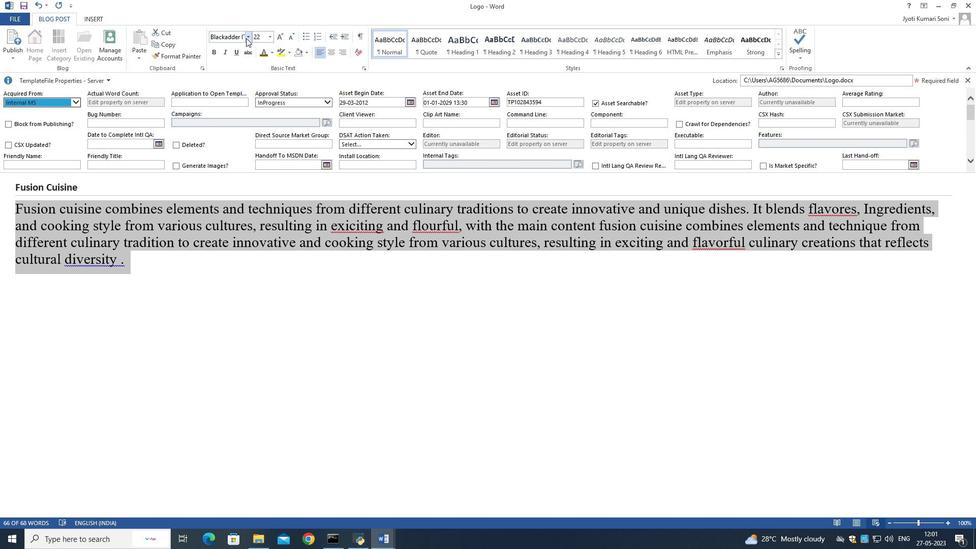 
Action: Mouse moved to (314, 294)
Screenshot: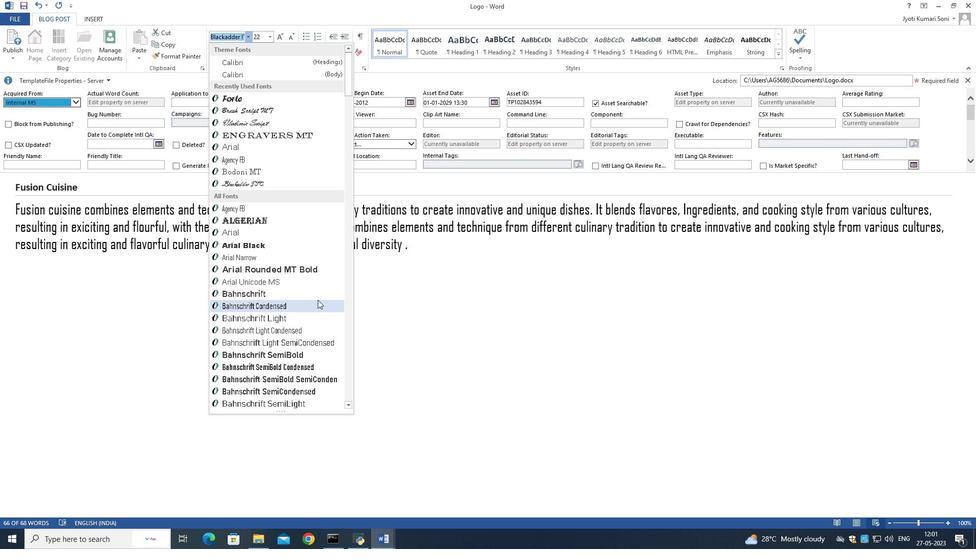 
Action: Mouse scrolled (314, 293) with delta (0, 0)
Screenshot: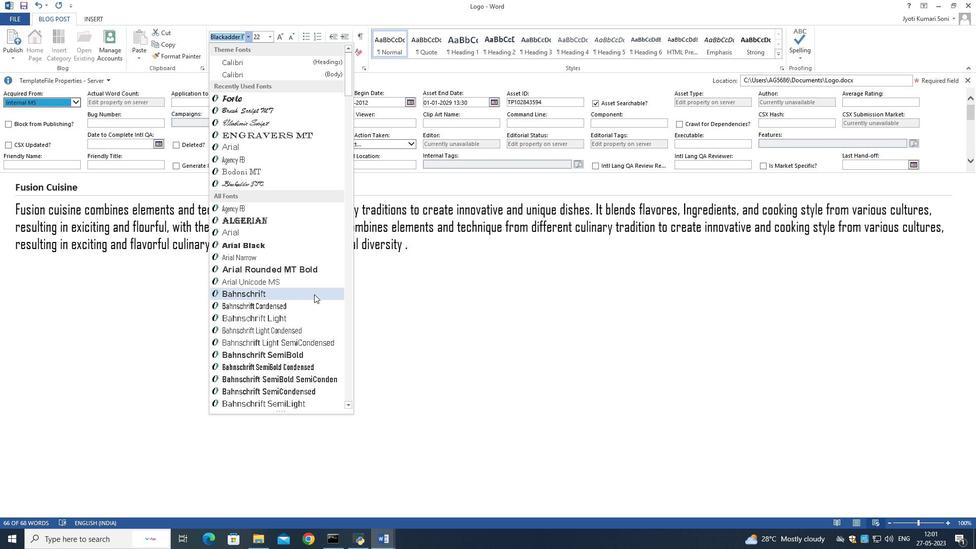 
Action: Mouse moved to (314, 294)
Screenshot: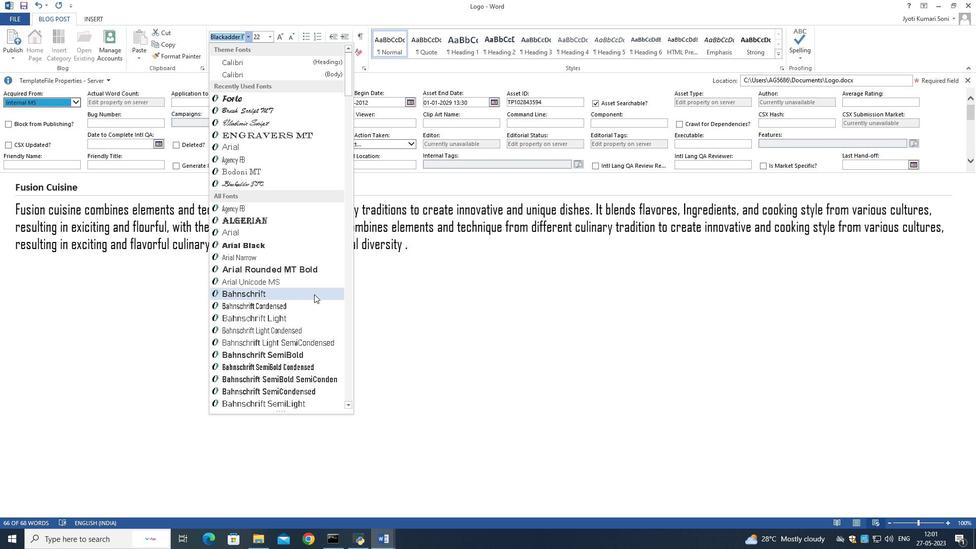
Action: Mouse scrolled (314, 293) with delta (0, 0)
Screenshot: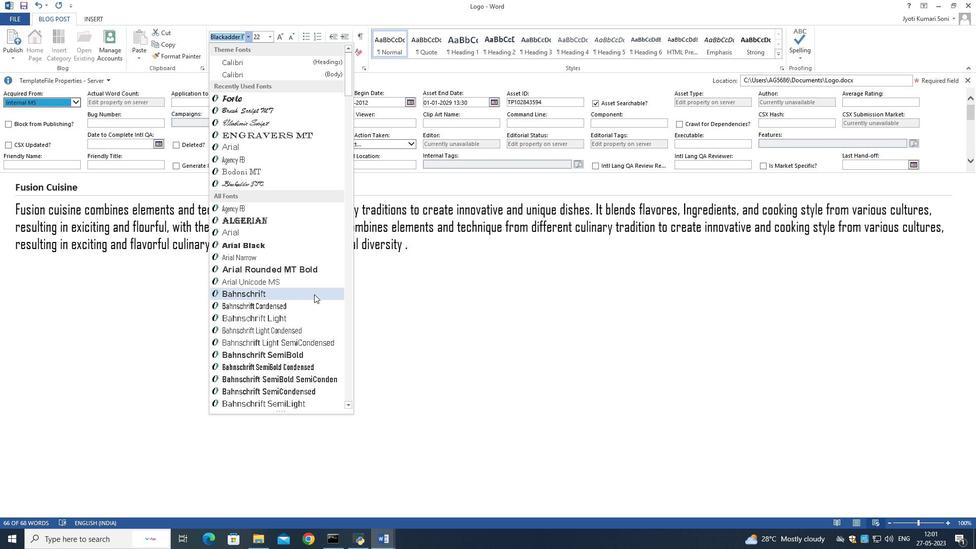 
Action: Mouse scrolled (314, 293) with delta (0, 0)
Screenshot: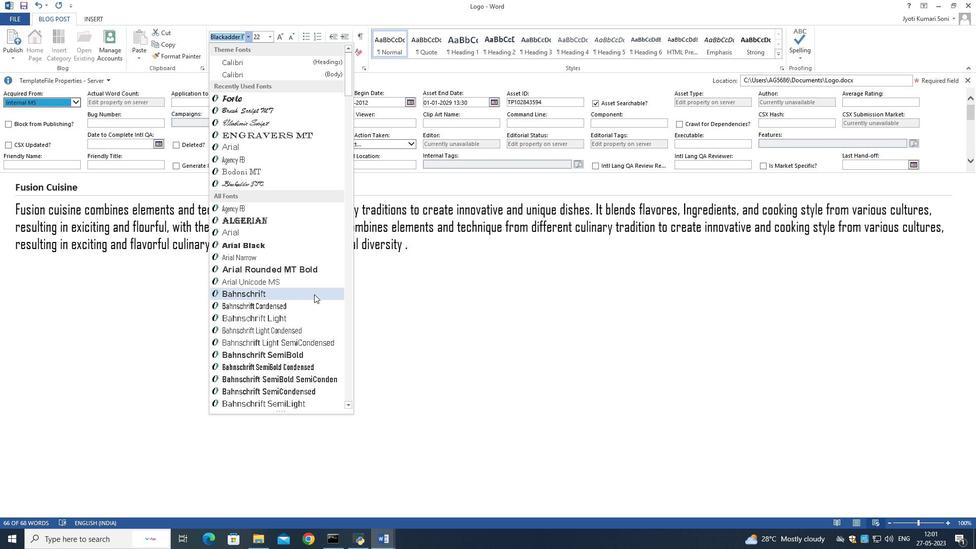 
Action: Mouse scrolled (314, 293) with delta (0, 0)
Screenshot: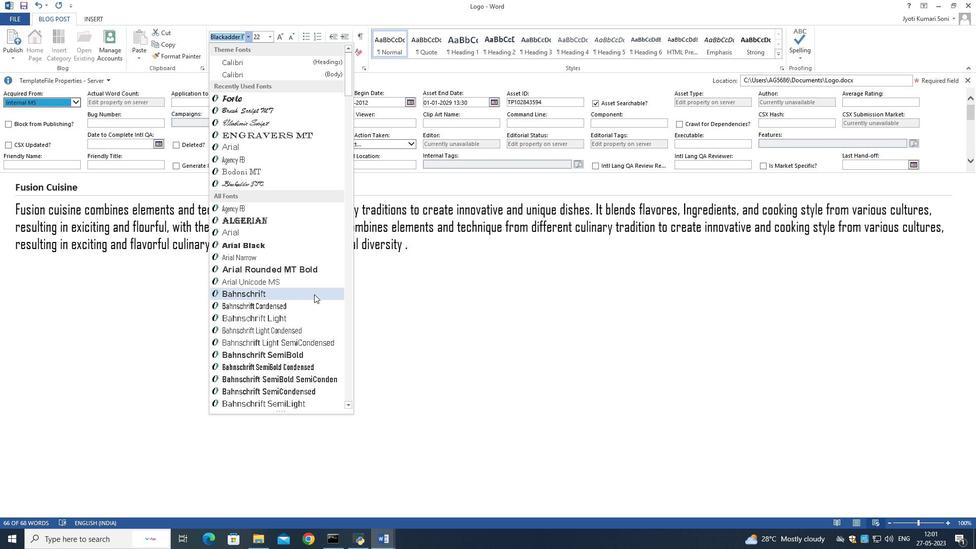 
Action: Mouse moved to (258, 337)
Screenshot: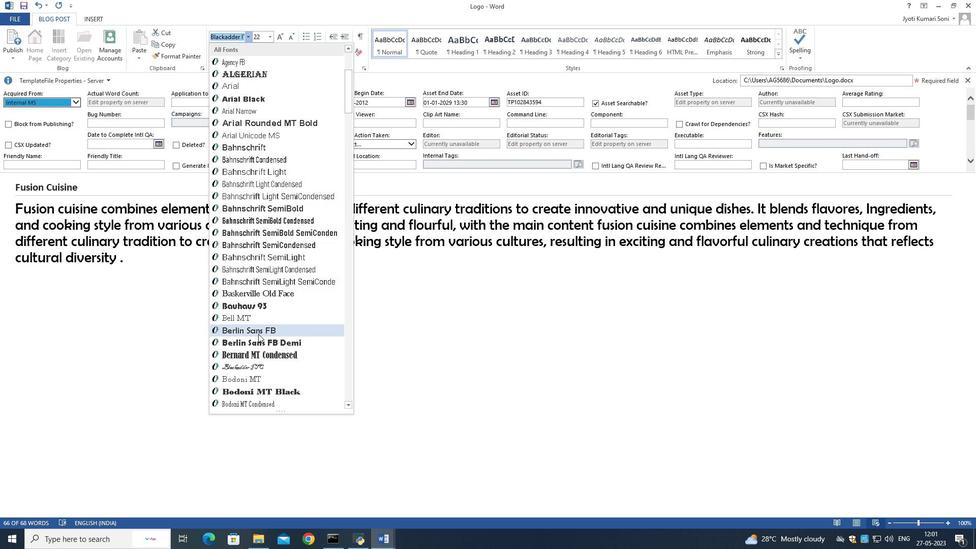 
Action: Mouse scrolled (258, 336) with delta (0, 0)
Screenshot: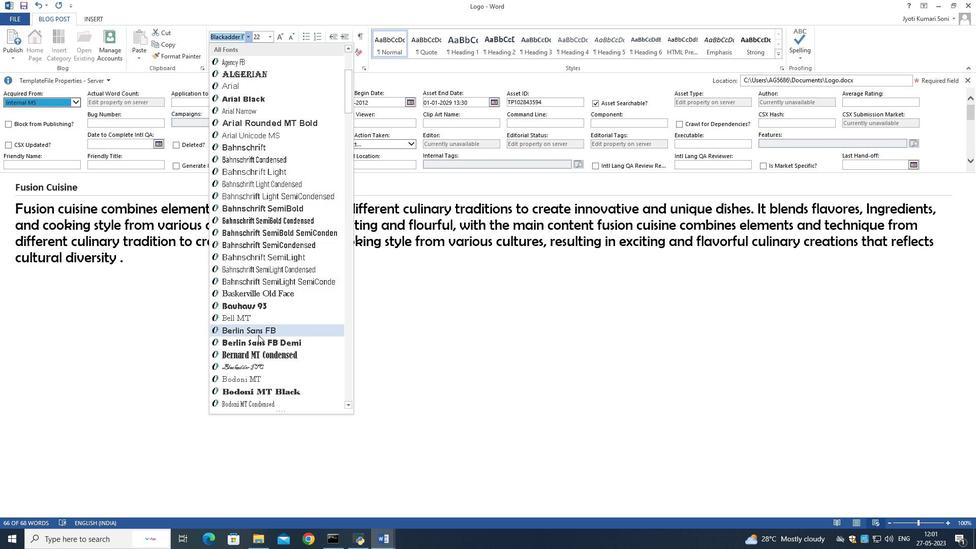 
Action: Mouse moved to (259, 339)
Screenshot: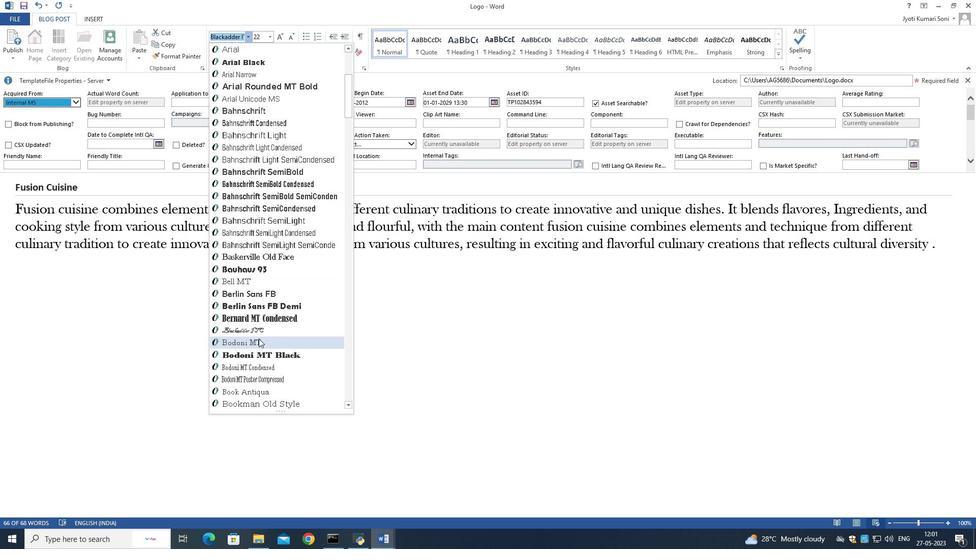 
Action: Mouse scrolled (259, 338) with delta (0, 0)
Screenshot: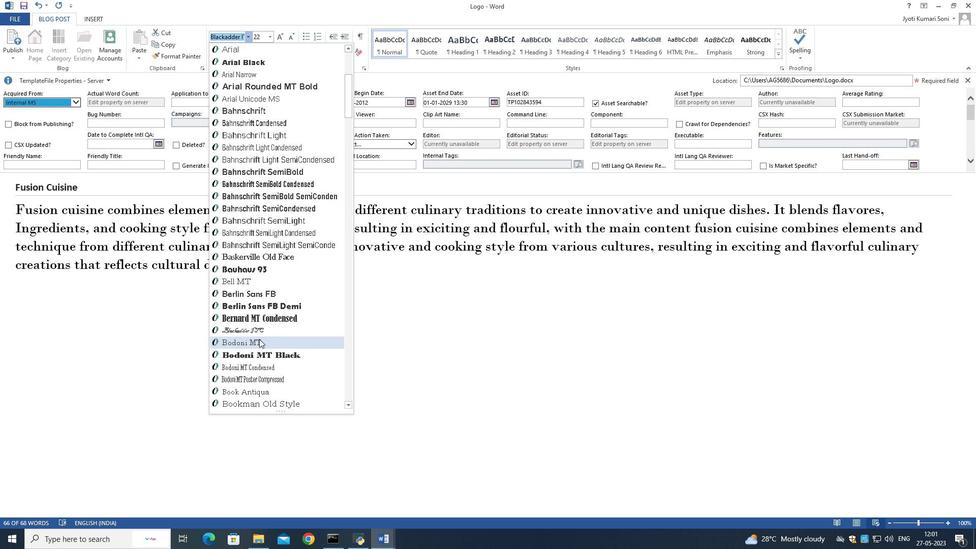 
Action: Mouse moved to (259, 339)
Screenshot: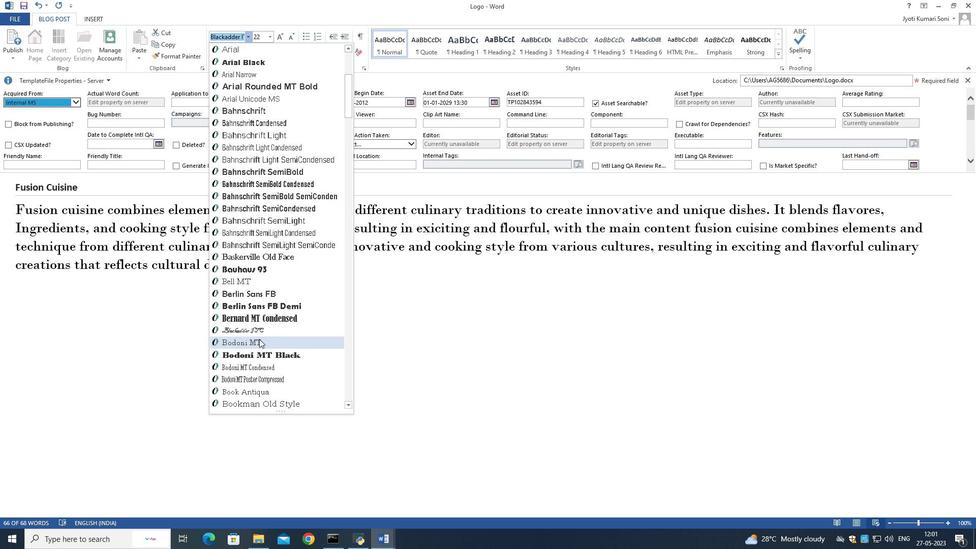 
Action: Mouse scrolled (259, 339) with delta (0, 0)
Screenshot: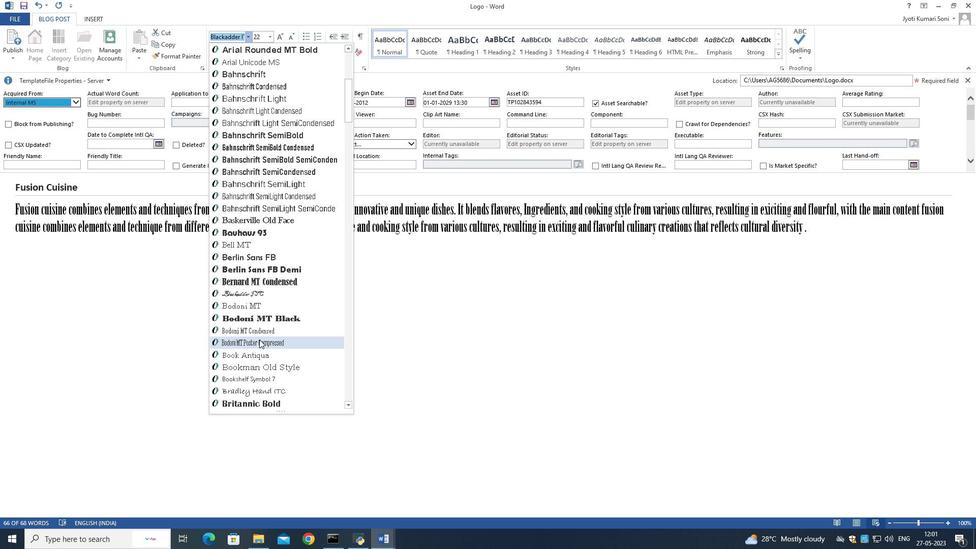 
Action: Mouse scrolled (259, 339) with delta (0, 0)
Screenshot: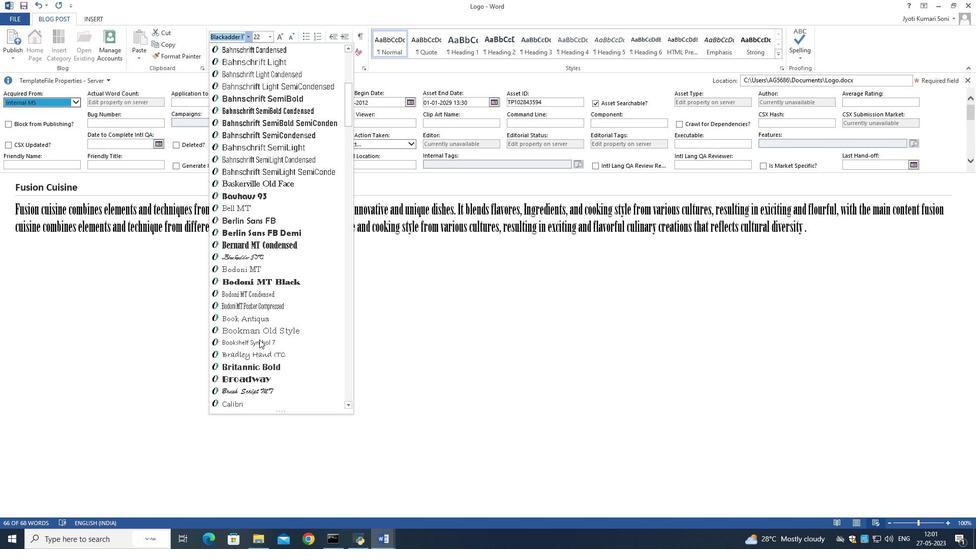
Action: Mouse scrolled (259, 339) with delta (0, 0)
Screenshot: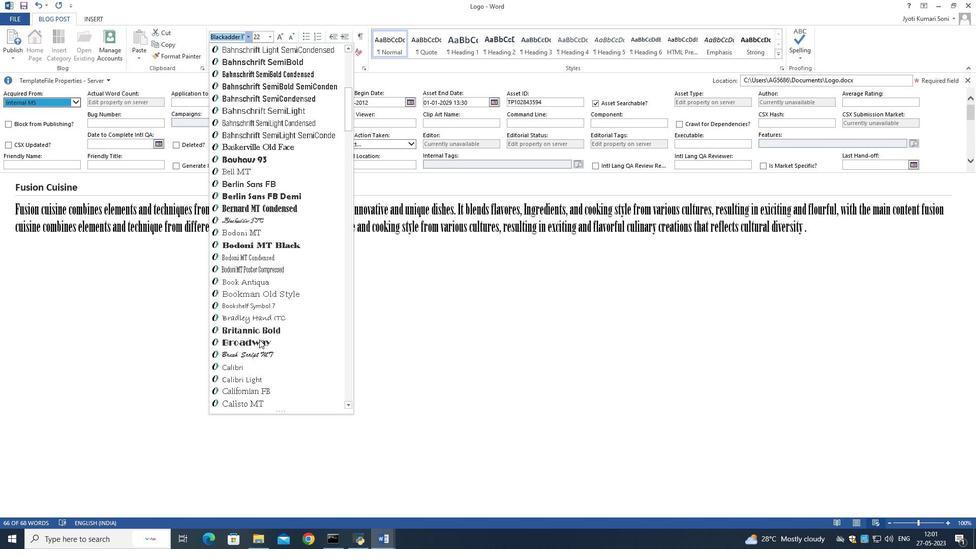 
Action: Mouse scrolled (259, 340) with delta (0, 0)
Screenshot: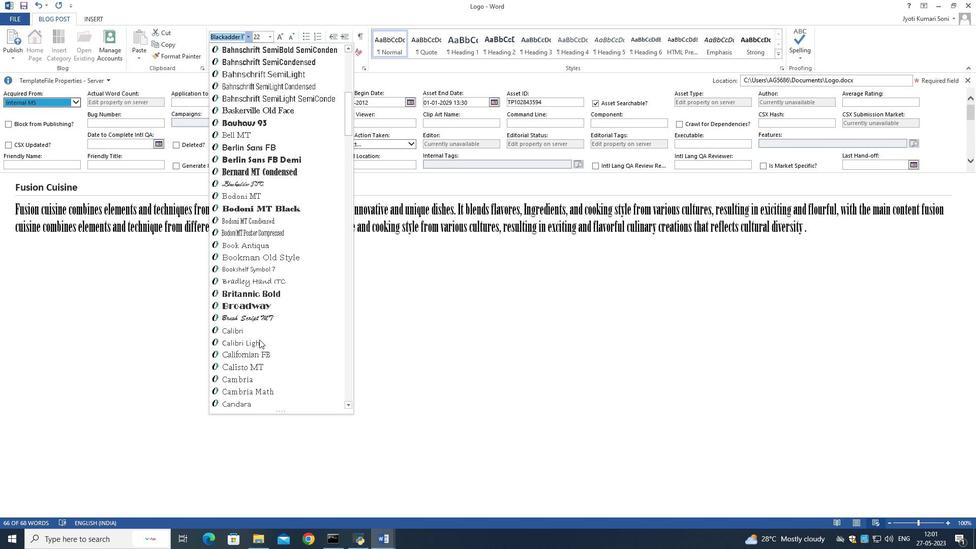 
Action: Mouse moved to (259, 334)
Screenshot: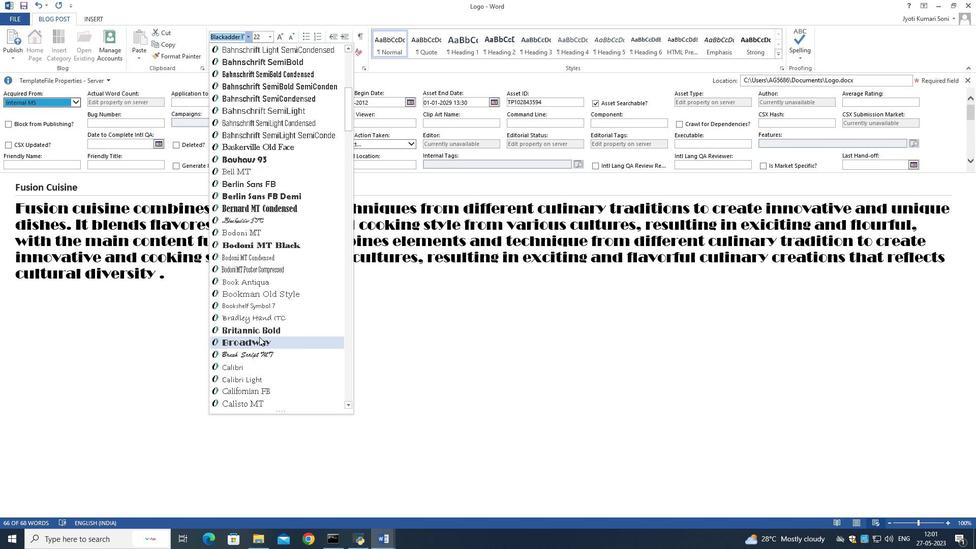 
Action: Mouse scrolled (259, 335) with delta (0, 0)
Screenshot: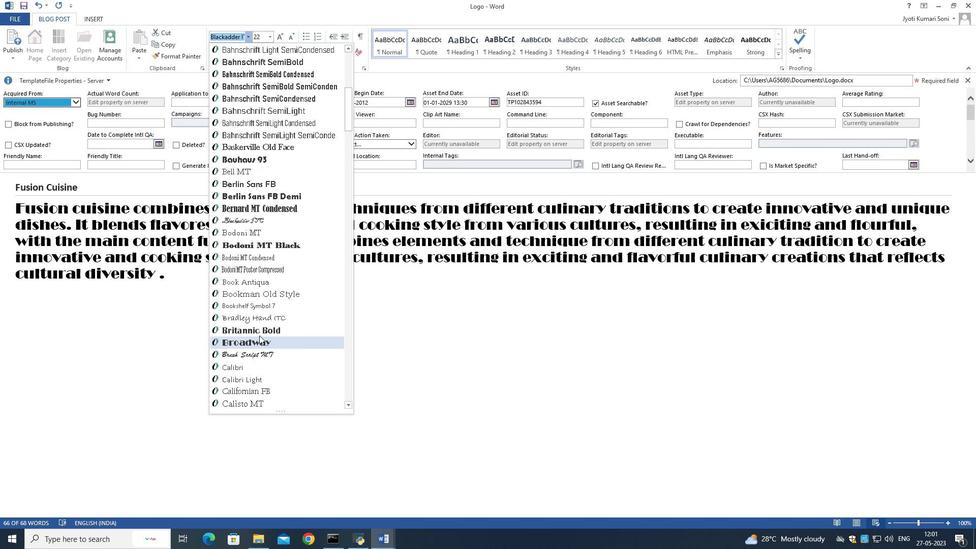 
Action: Mouse scrolled (259, 335) with delta (0, 0)
Screenshot: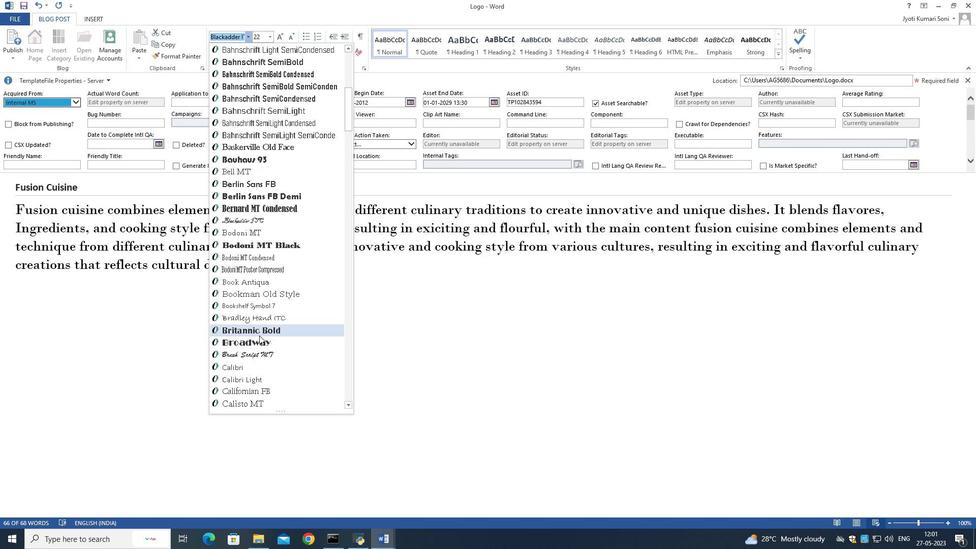 
Action: Mouse scrolled (259, 335) with delta (0, 0)
Screenshot: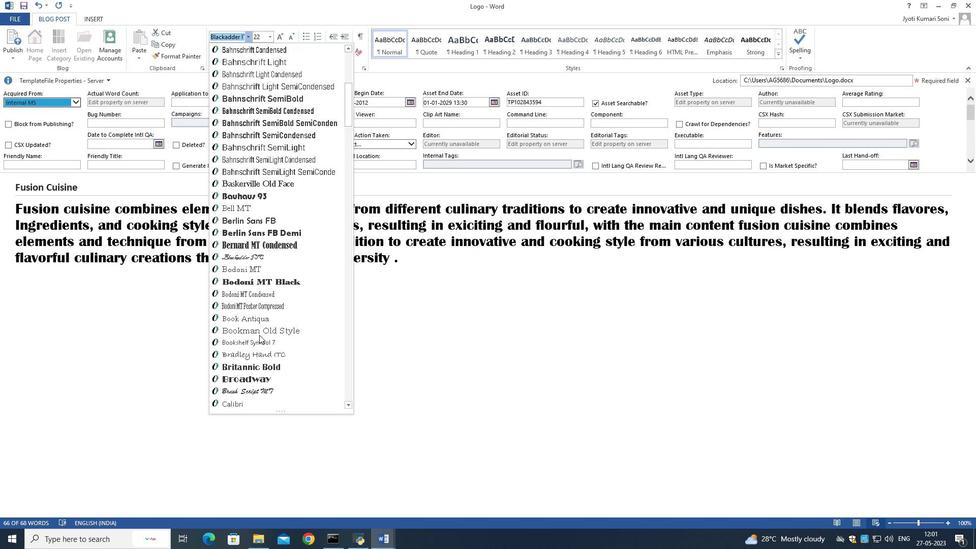 
Action: Mouse moved to (253, 333)
Screenshot: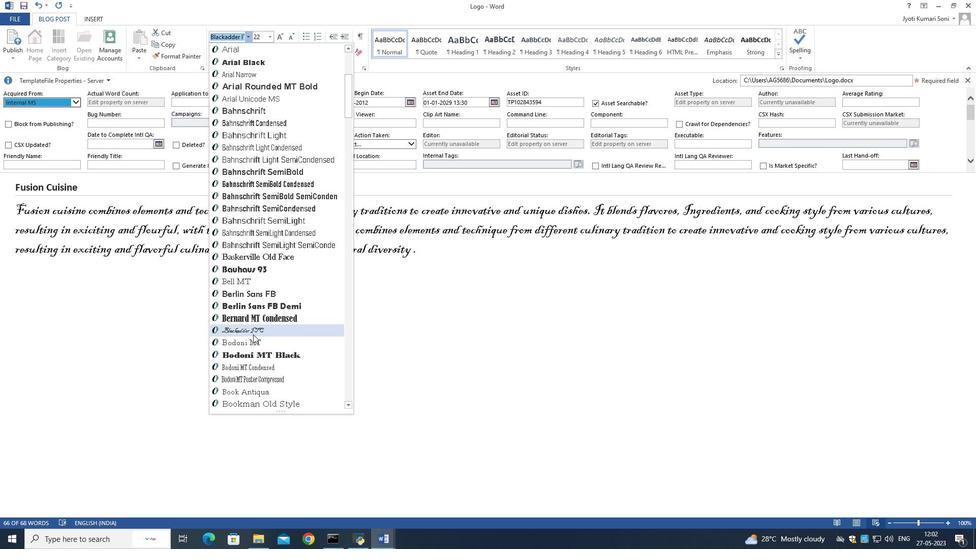 
Action: Mouse pressed left at (253, 333)
Screenshot: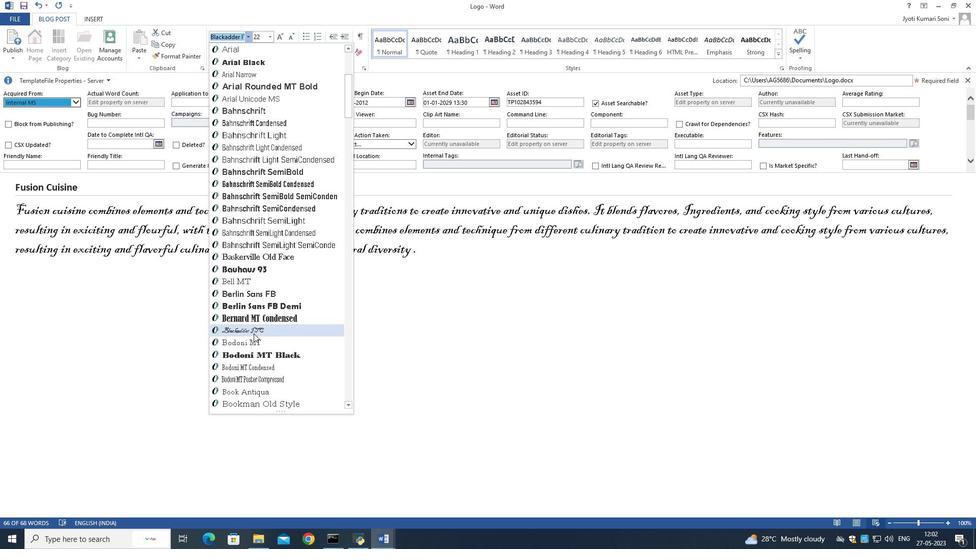 
Action: Mouse moved to (411, 250)
Screenshot: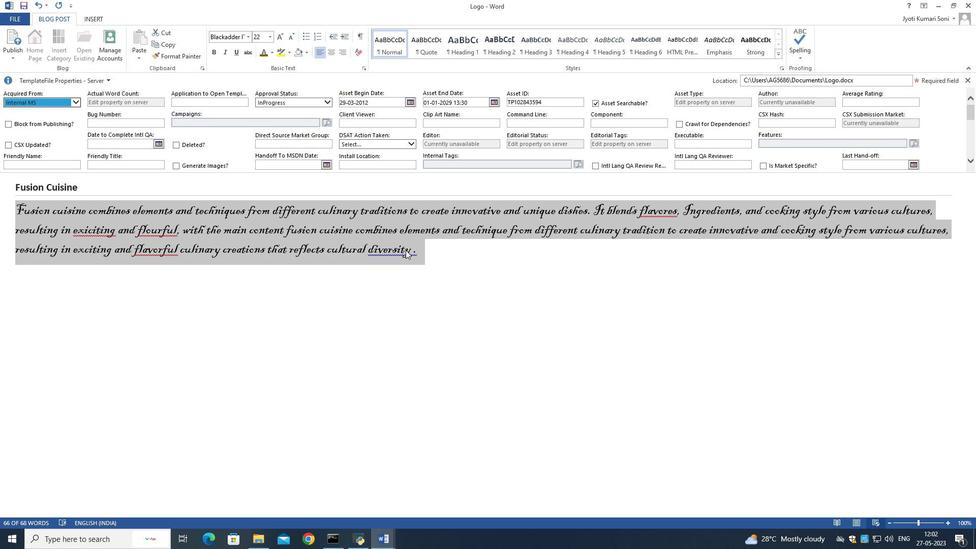 
Action: Mouse pressed left at (411, 250)
Screenshot: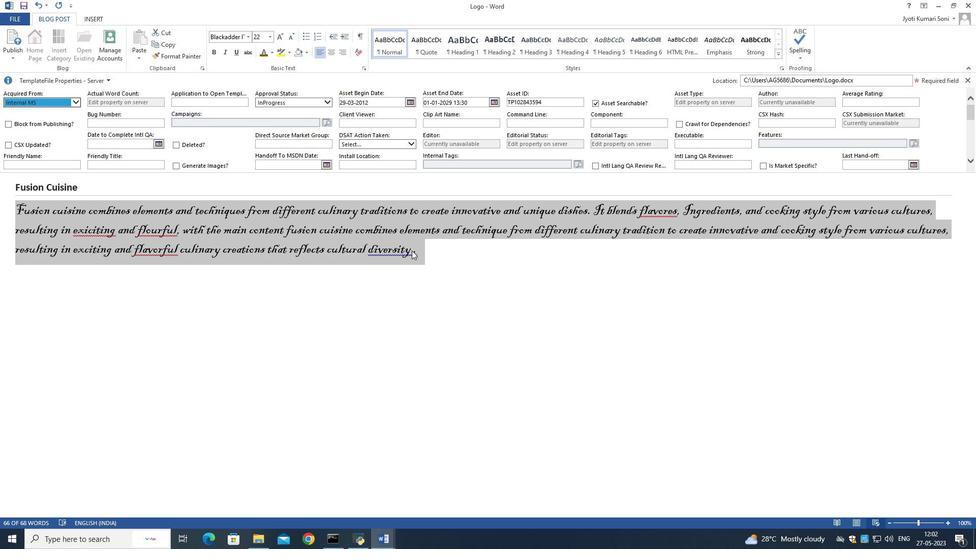 
Action: Mouse moved to (418, 257)
Screenshot: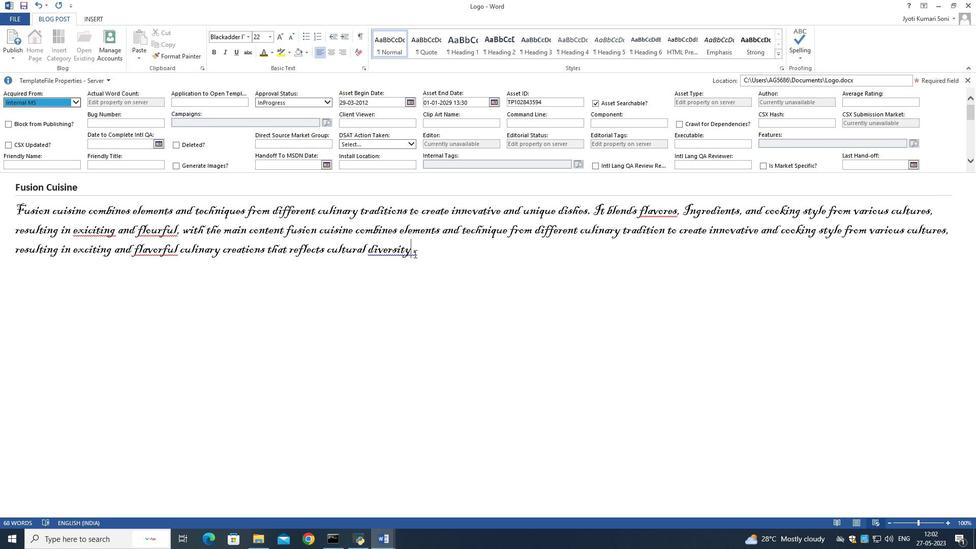 
Action: Key pressed <Key.right><Key.backspace>
Screenshot: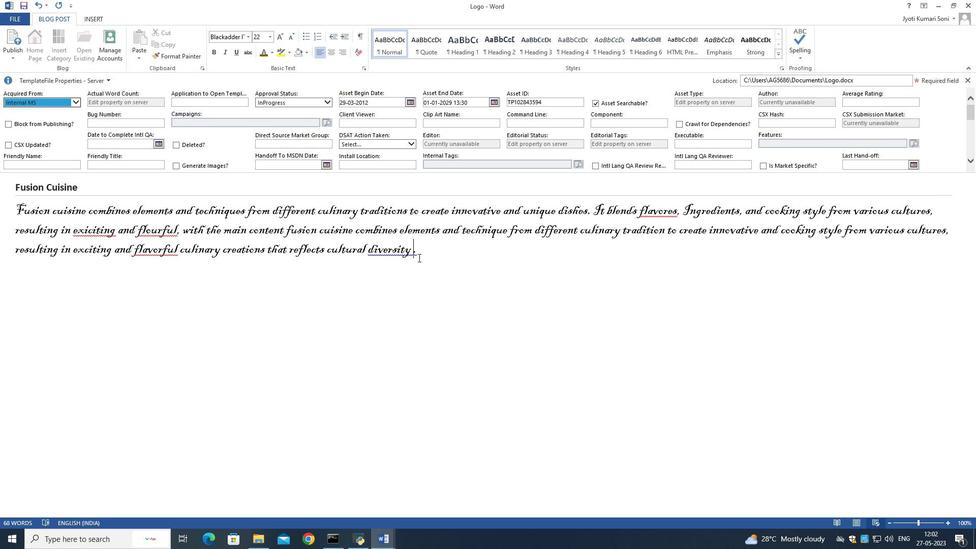 
Action: Mouse moved to (81, 187)
Screenshot: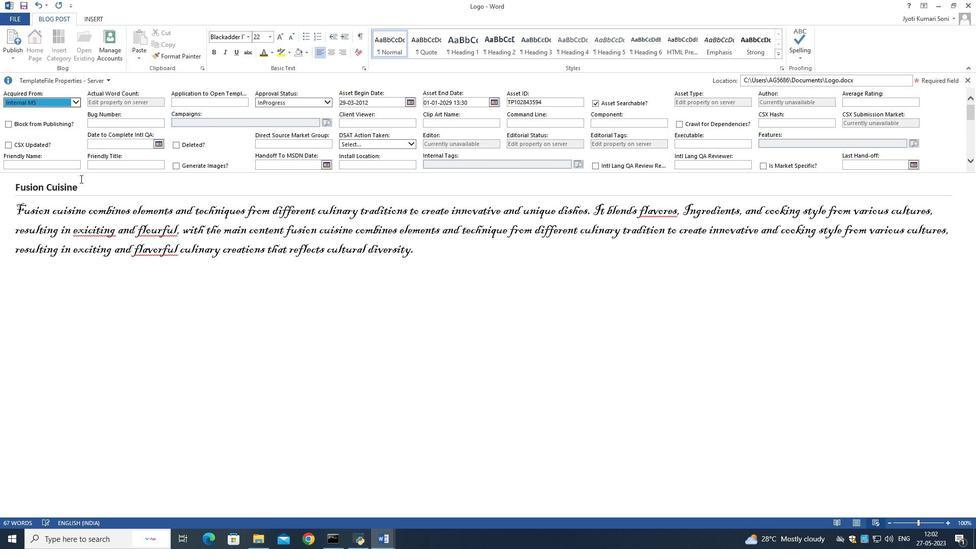
Action: Mouse pressed left at (81, 187)
Screenshot: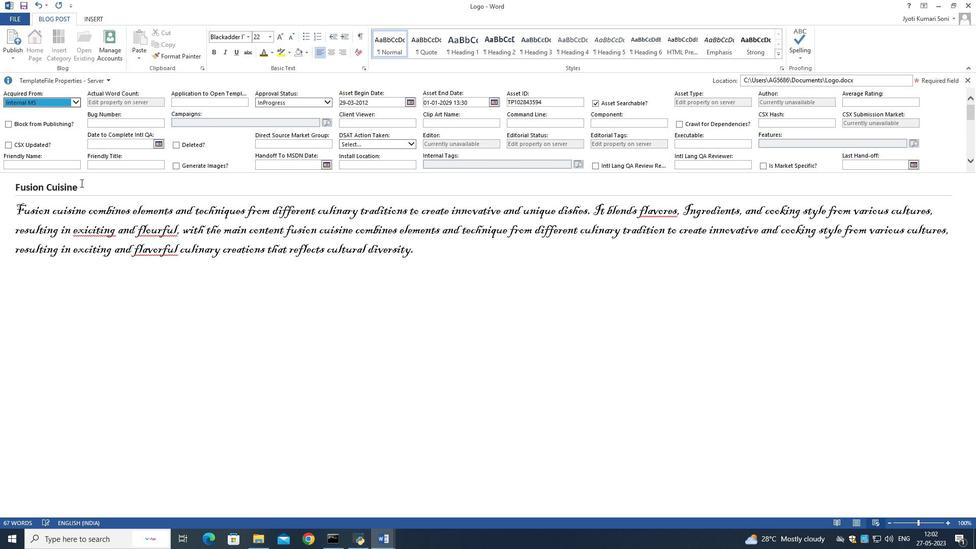 
Action: Mouse moved to (328, 54)
Screenshot: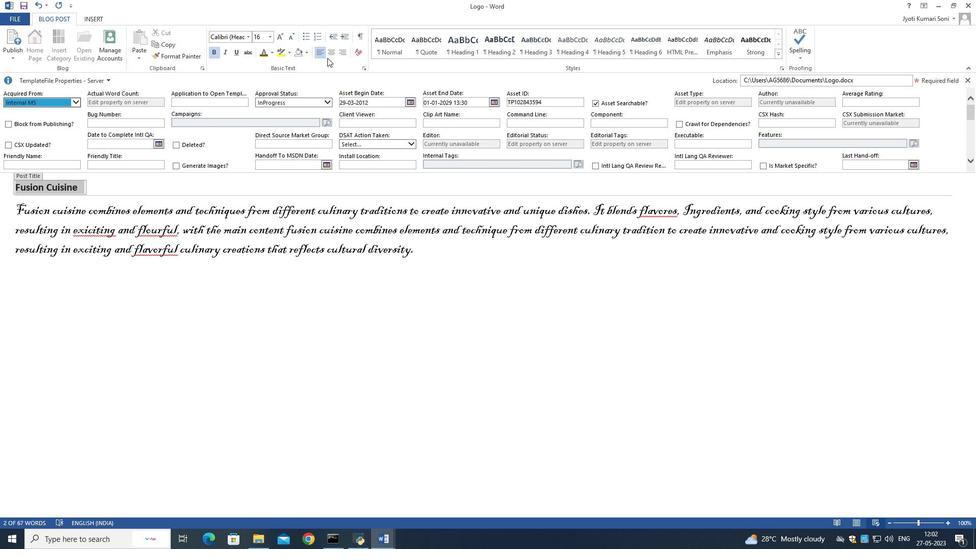 
Action: Mouse pressed left at (328, 54)
Screenshot: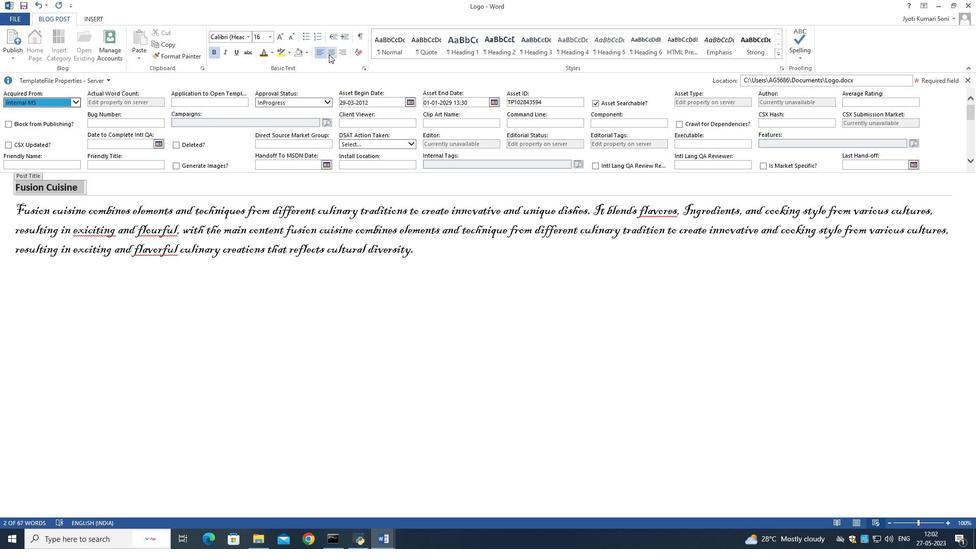 
Action: Mouse moved to (265, 37)
Screenshot: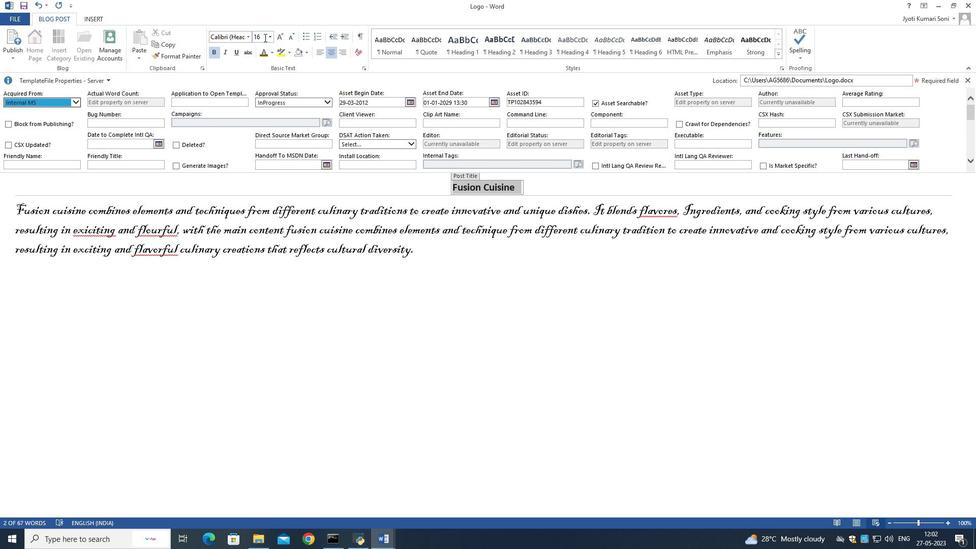 
Action: Mouse pressed left at (265, 37)
Screenshot: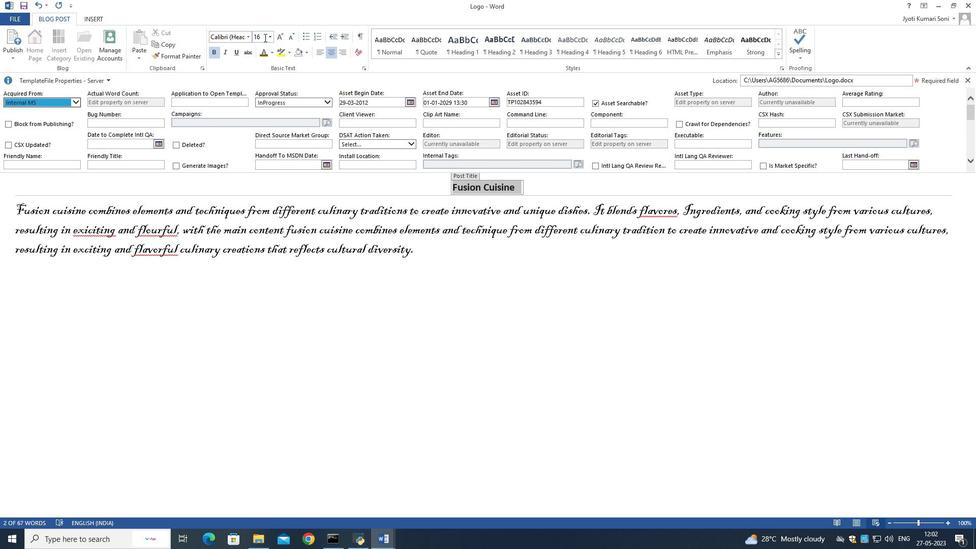 
Action: Mouse moved to (268, 39)
Screenshot: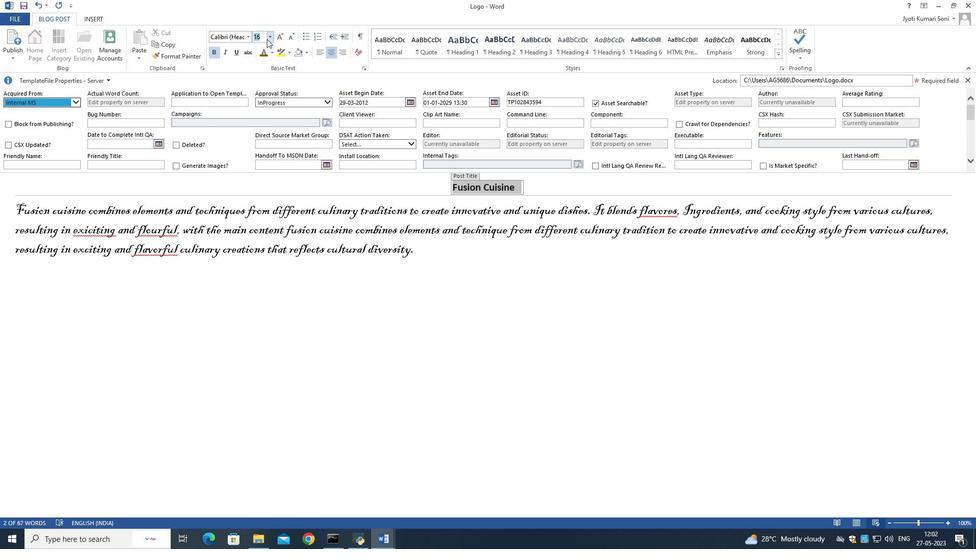 
Action: Mouse pressed left at (268, 39)
Screenshot: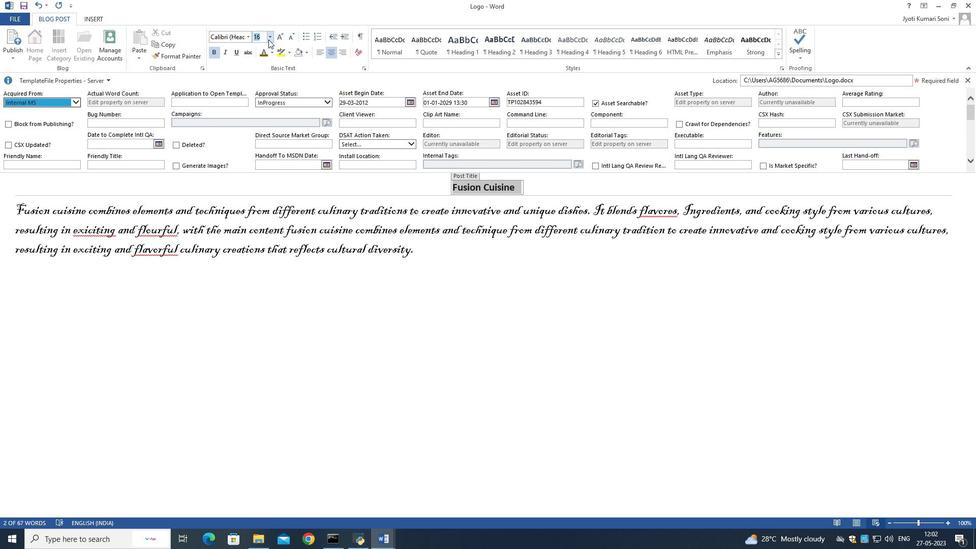 
Action: Mouse moved to (260, 125)
Screenshot: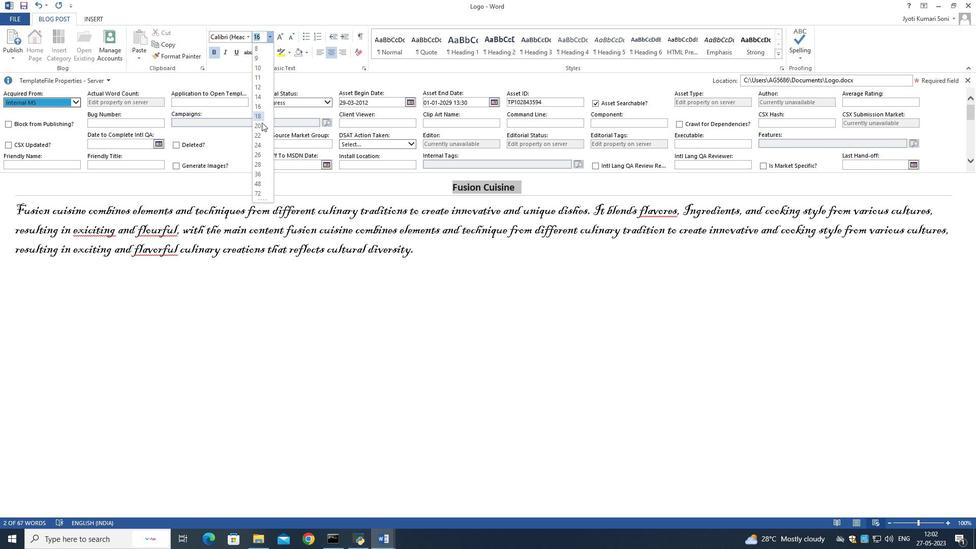 
Action: Mouse pressed left at (260, 125)
Screenshot: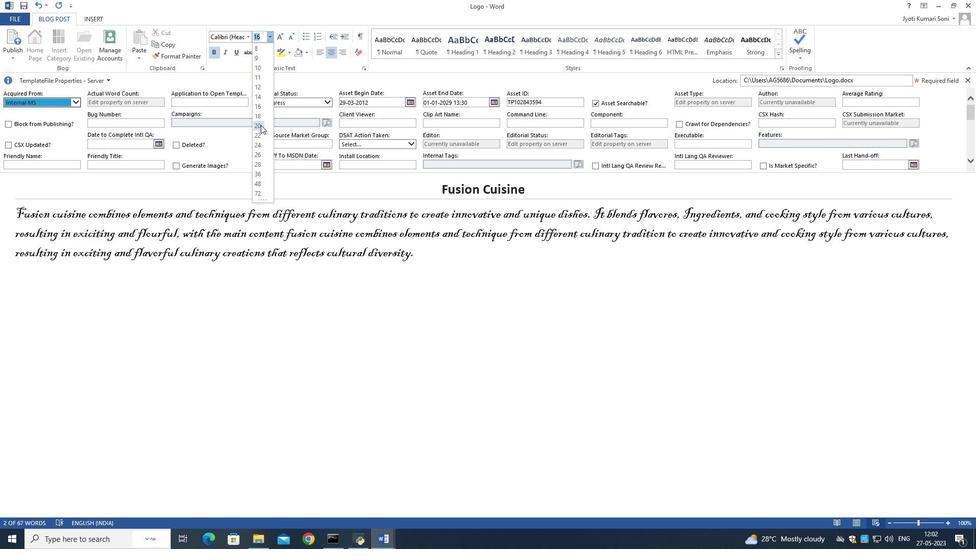 
Action: Mouse moved to (392, 248)
Screenshot: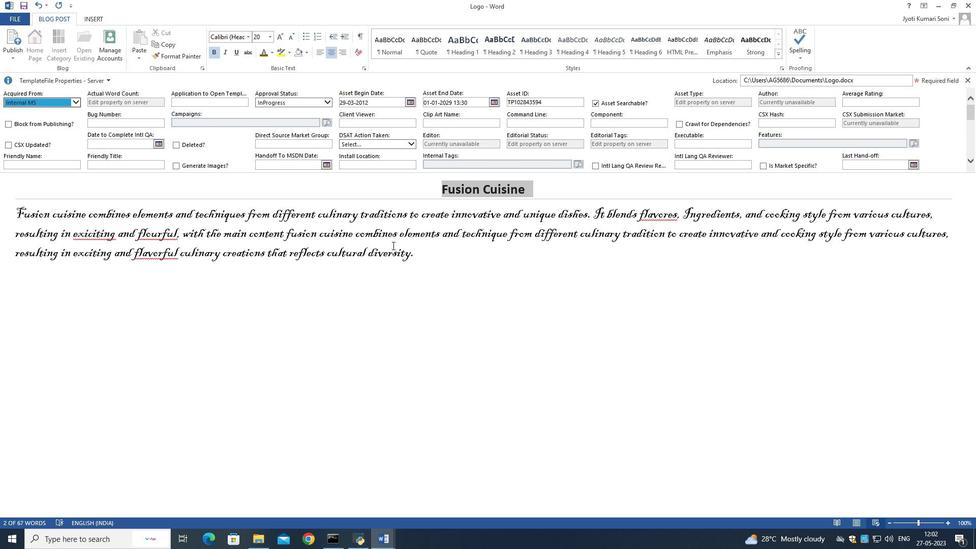 
Action: Mouse pressed left at (392, 248)
Screenshot: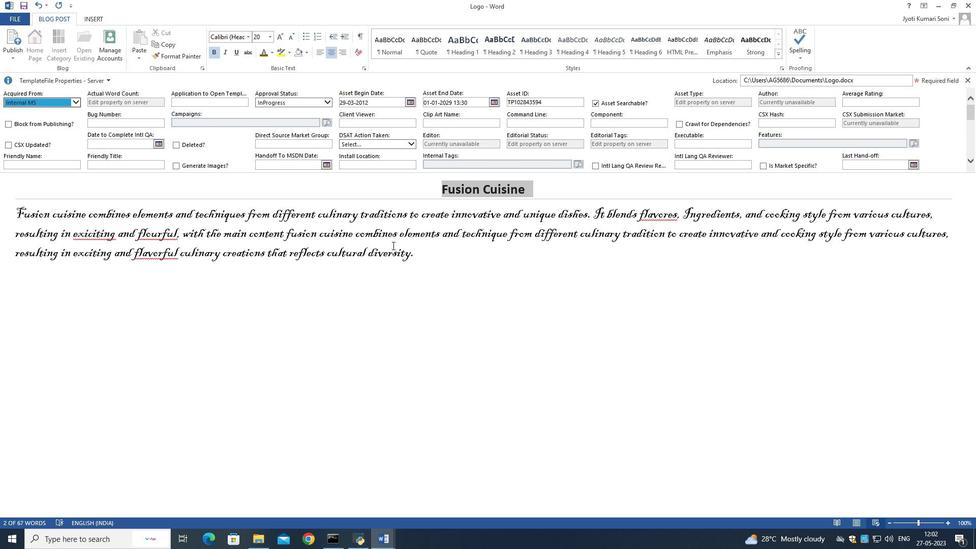
